 Task: Assign parteek.ku2001@gmail.com as Assignee of Issue Issue0000000426 in Backlog  in Scrum Project Project0000000086 in Jira. Assign parteek.ku2001@gmail.com as Assignee of Issue Issue0000000427 in Backlog  in Scrum Project Project0000000086 in Jira. Assign parteek.ku2001@gmail.com as Assignee of Issue Issue0000000428 in Backlog  in Scrum Project Project0000000086 in Jira. Assign vinnyoffice2@gmail.com as Assignee of Issue Issue0000000429 in Backlog  in Scrum Project Project0000000086 in Jira. Assign vinnyoffice2@gmail.com as Assignee of Issue Issue0000000430 in Backlog  in Scrum Project Project0000000086 in Jira
Action: Mouse moved to (305, 89)
Screenshot: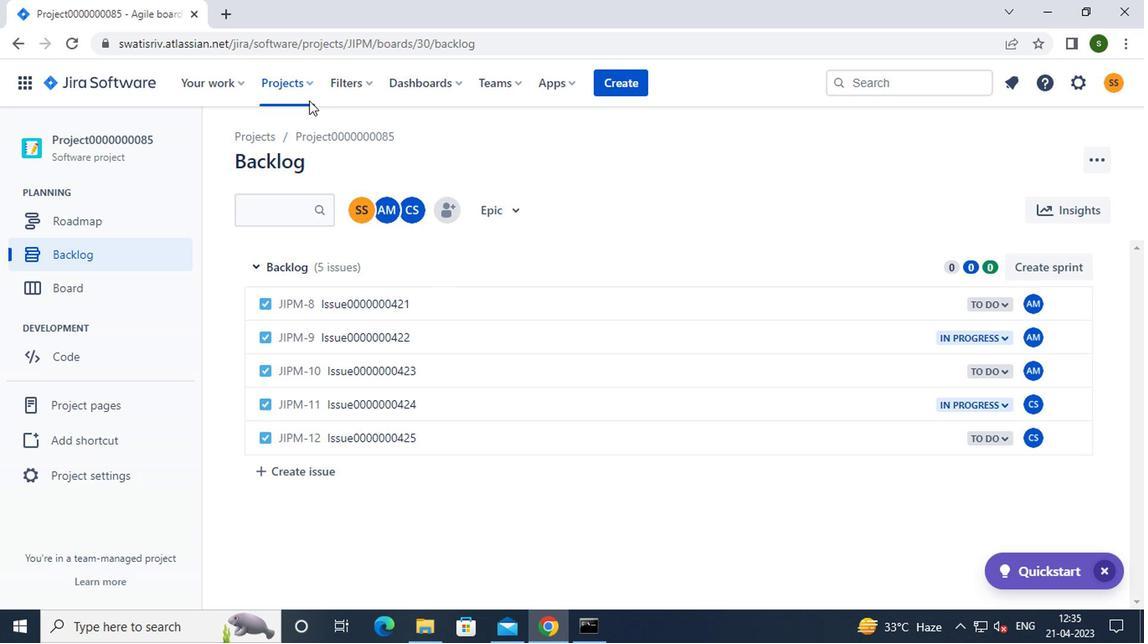 
Action: Mouse pressed left at (305, 89)
Screenshot: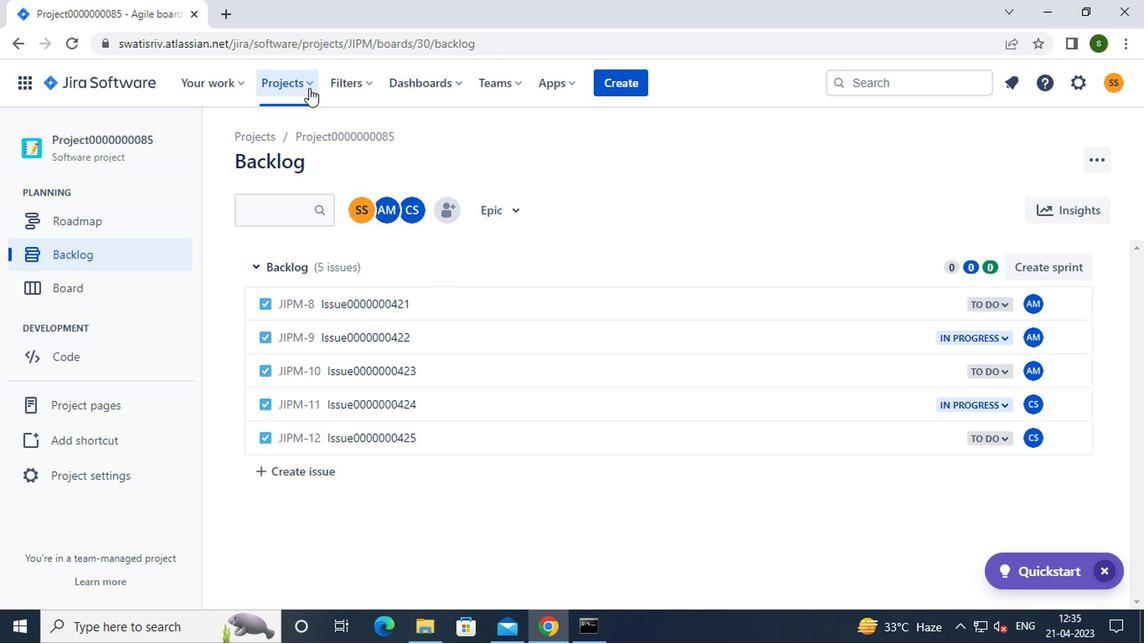 
Action: Mouse moved to (355, 208)
Screenshot: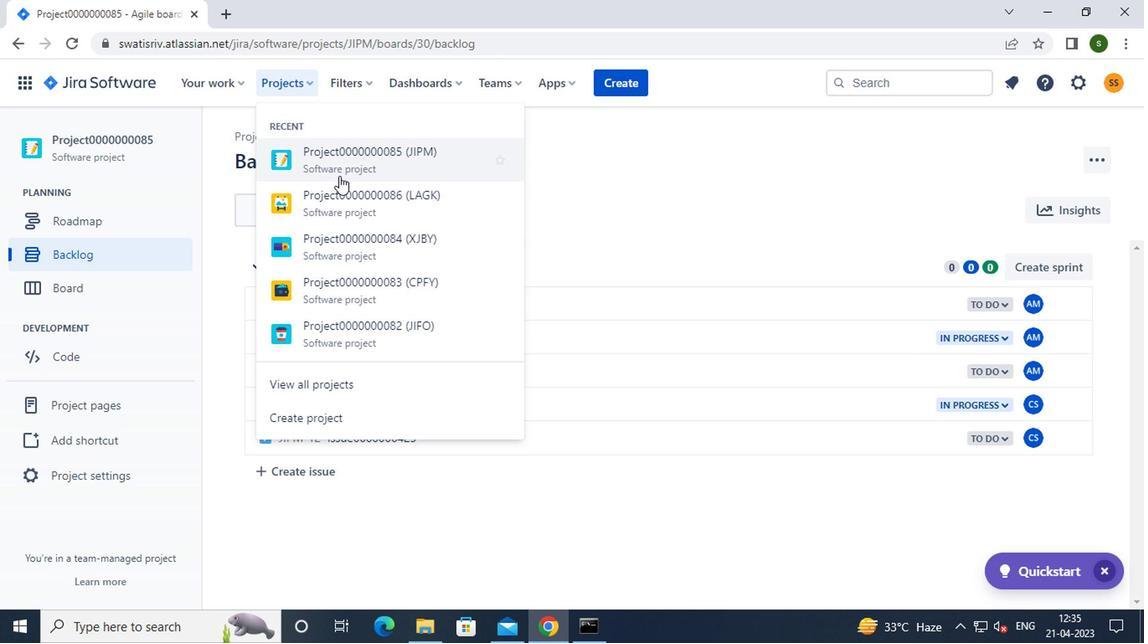 
Action: Mouse pressed left at (355, 208)
Screenshot: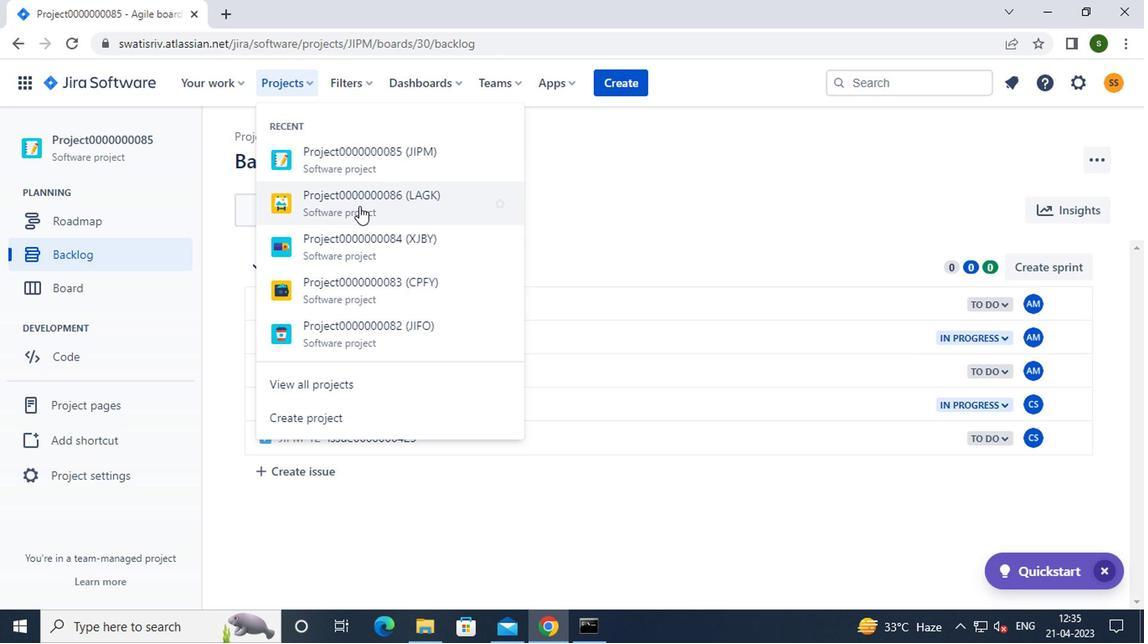 
Action: Mouse moved to (112, 258)
Screenshot: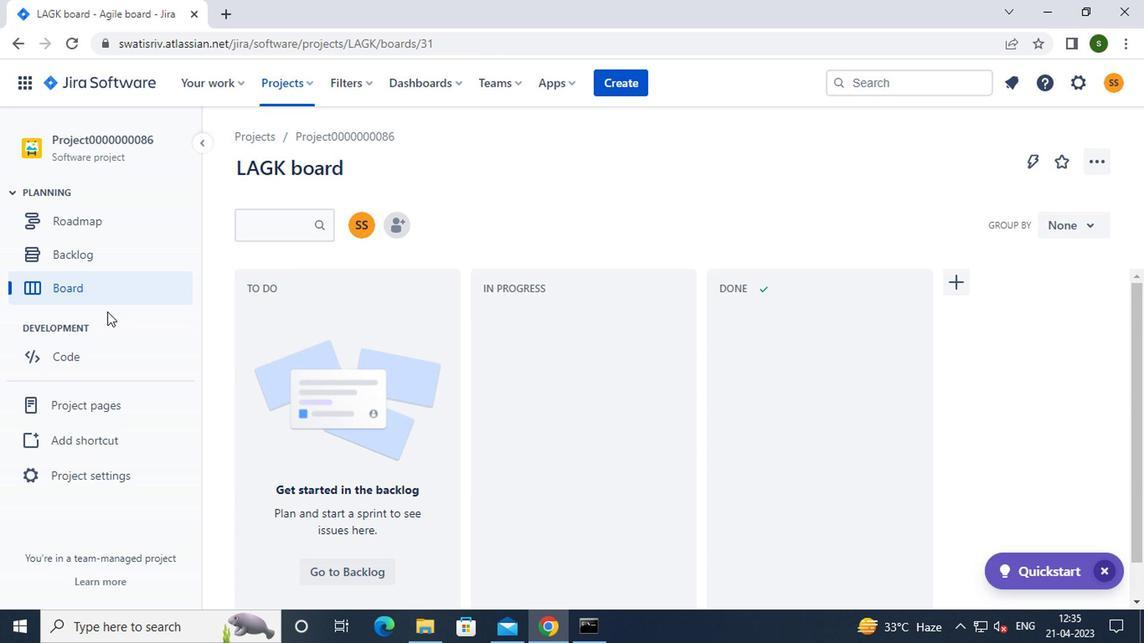 
Action: Mouse pressed left at (112, 258)
Screenshot: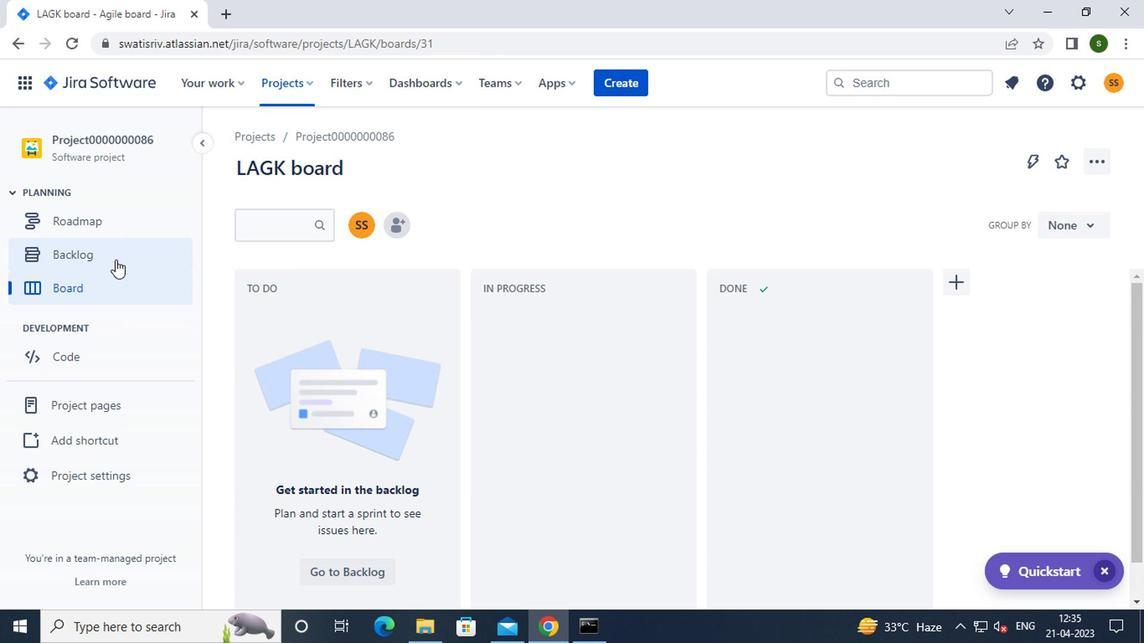
Action: Mouse moved to (1023, 297)
Screenshot: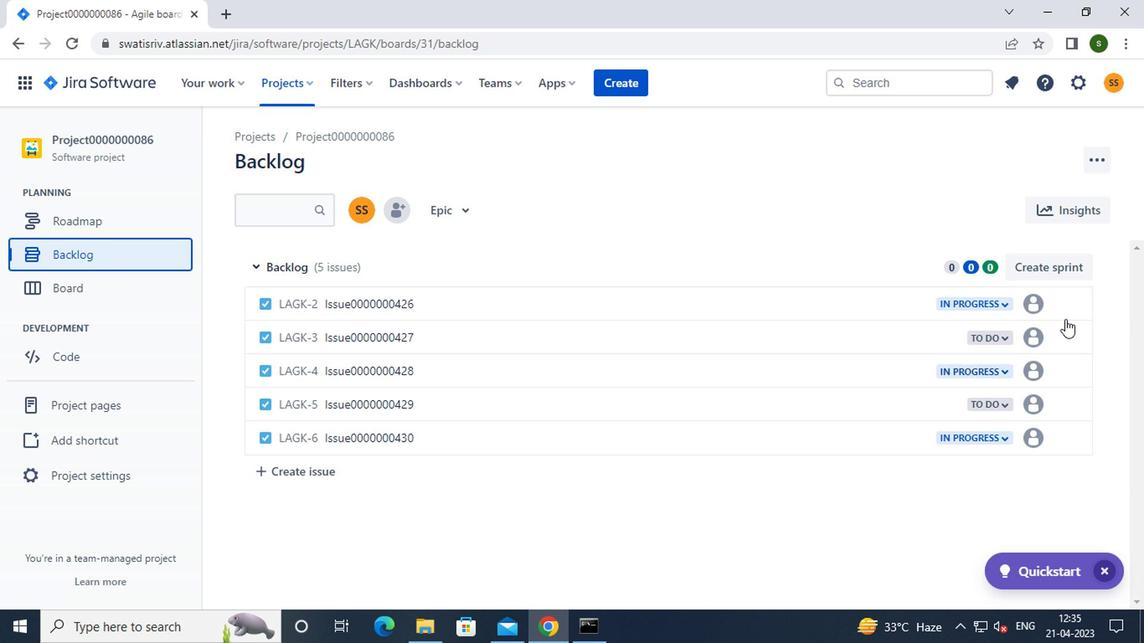 
Action: Mouse pressed left at (1023, 297)
Screenshot: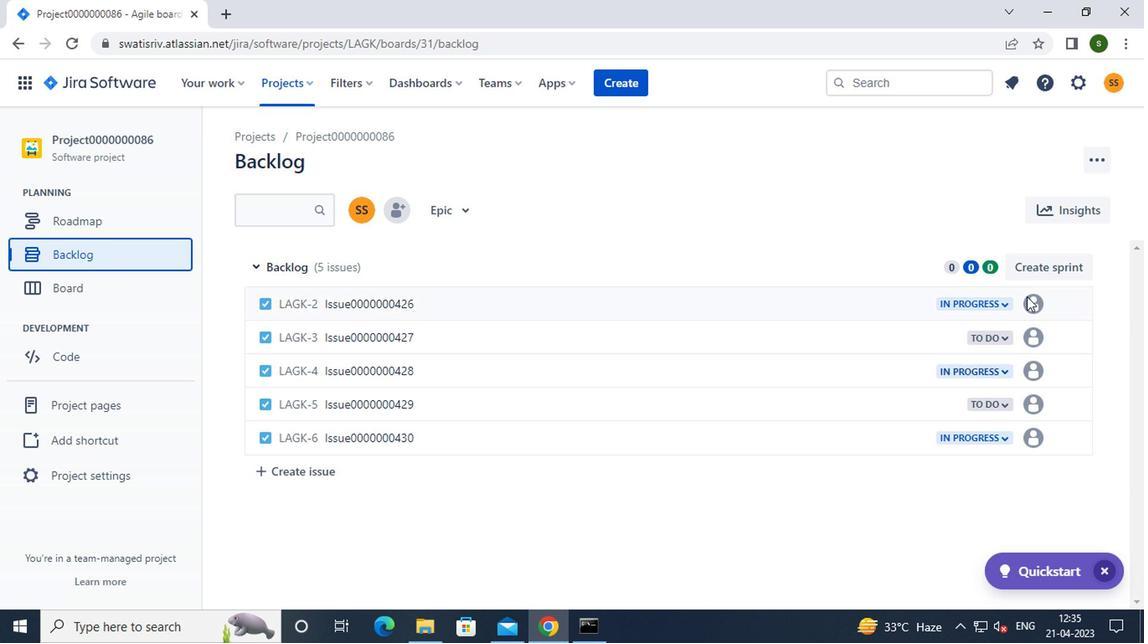 
Action: Mouse moved to (892, 554)
Screenshot: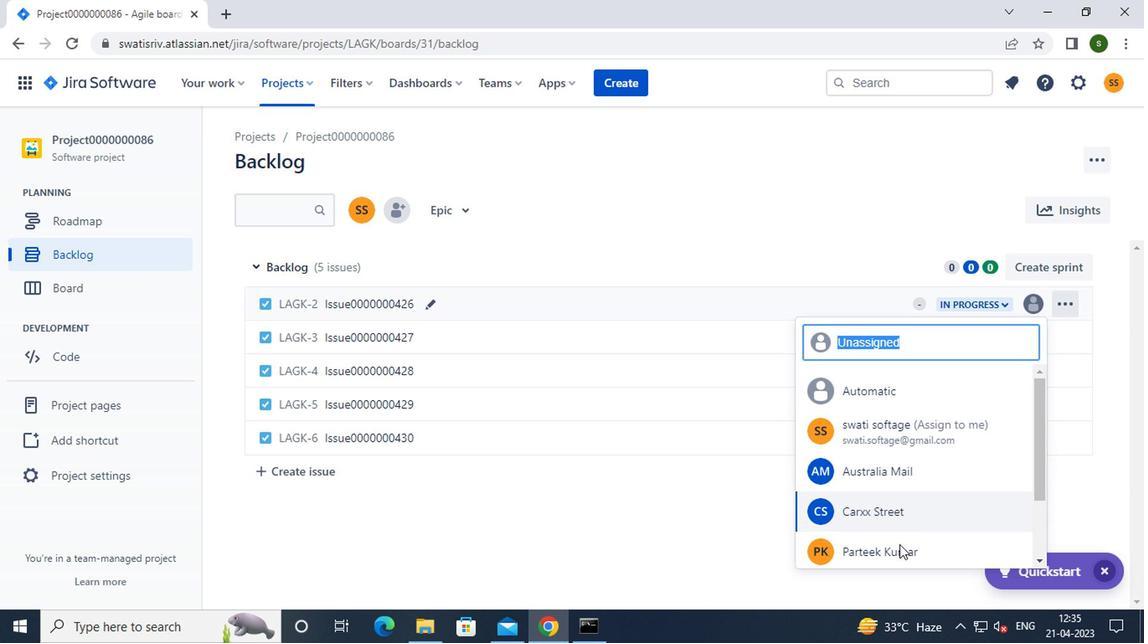 
Action: Mouse pressed left at (892, 554)
Screenshot: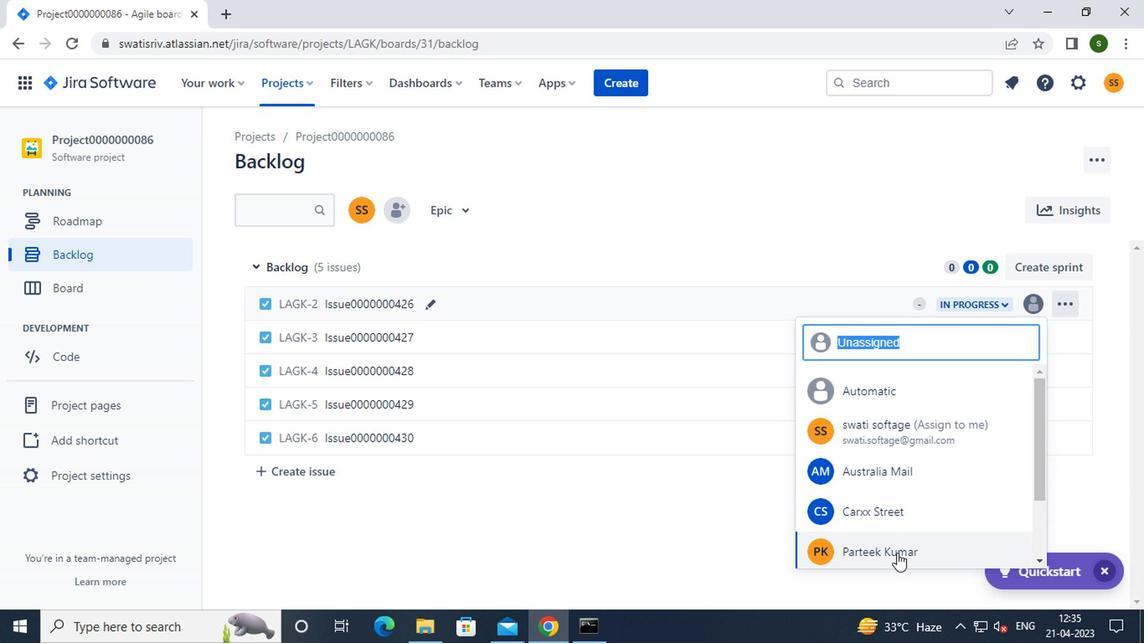 
Action: Mouse moved to (1028, 342)
Screenshot: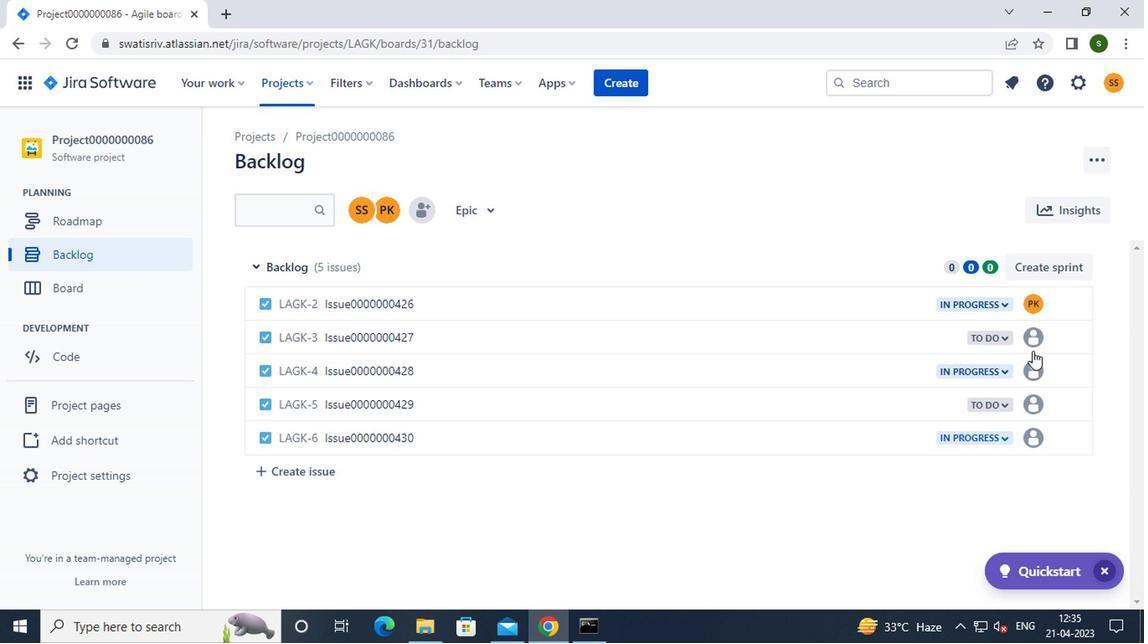 
Action: Mouse pressed left at (1028, 342)
Screenshot: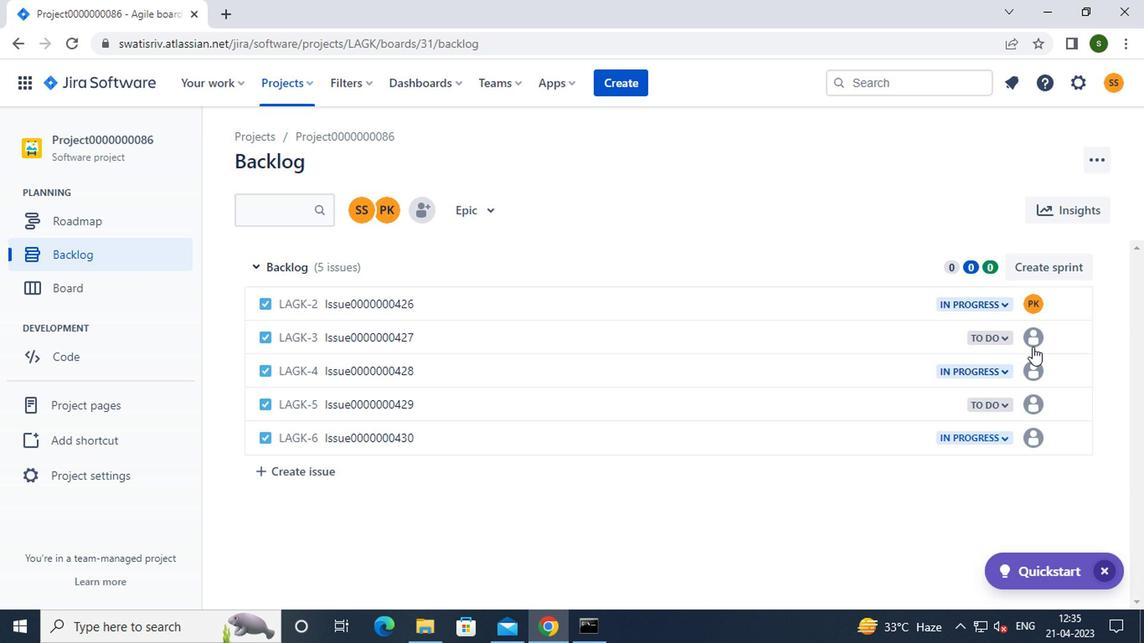 
Action: Mouse moved to (876, 578)
Screenshot: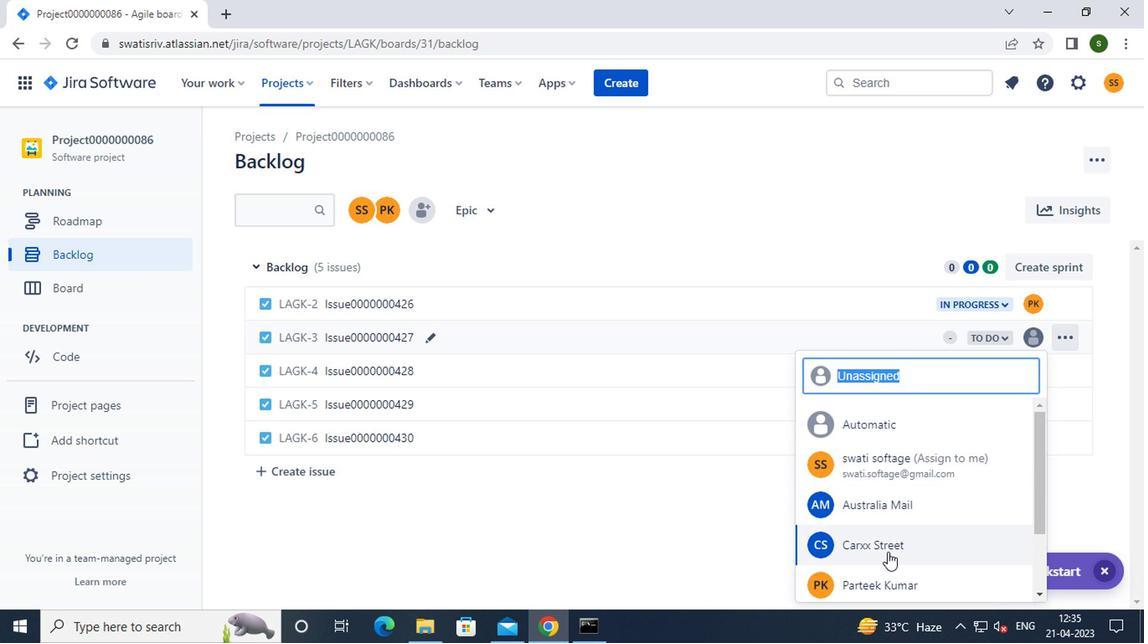 
Action: Mouse pressed left at (876, 578)
Screenshot: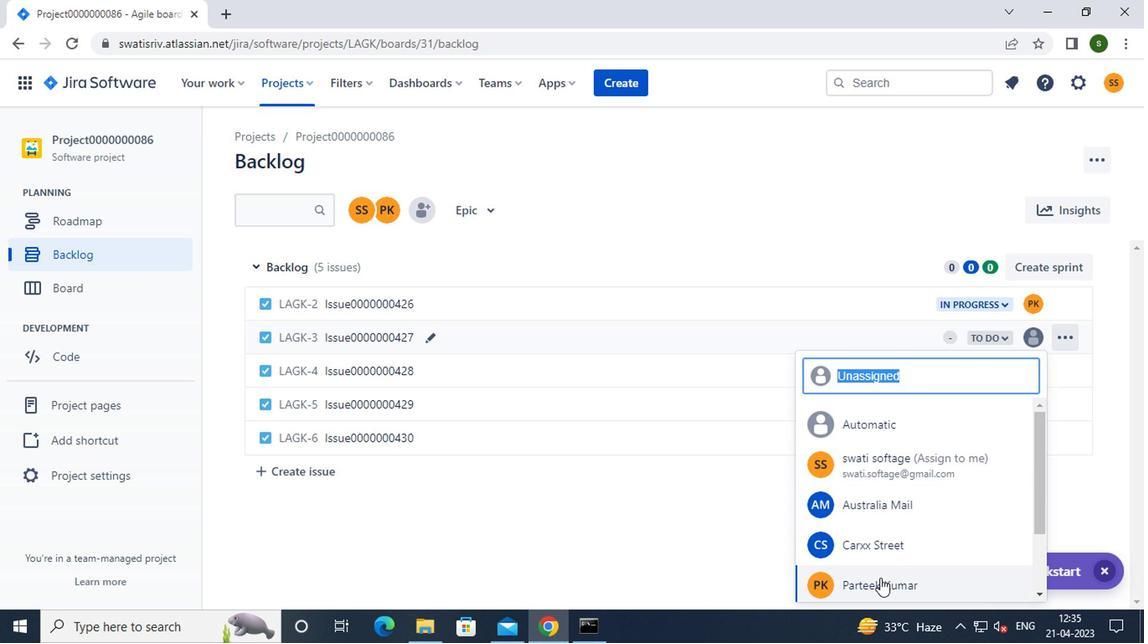 
Action: Mouse moved to (1032, 377)
Screenshot: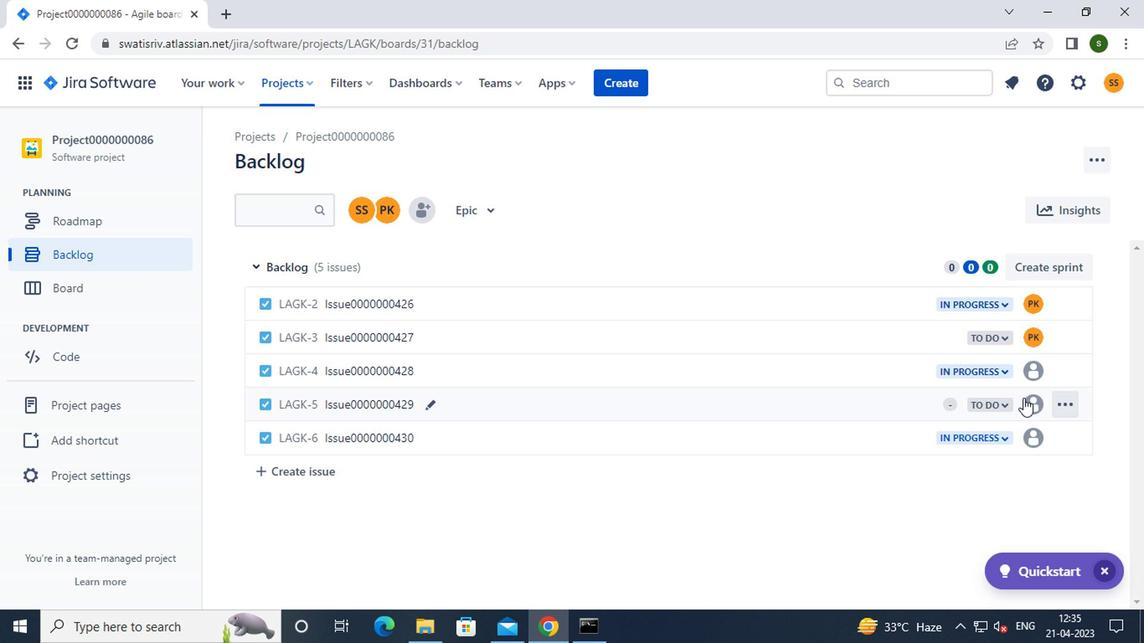 
Action: Mouse pressed left at (1032, 377)
Screenshot: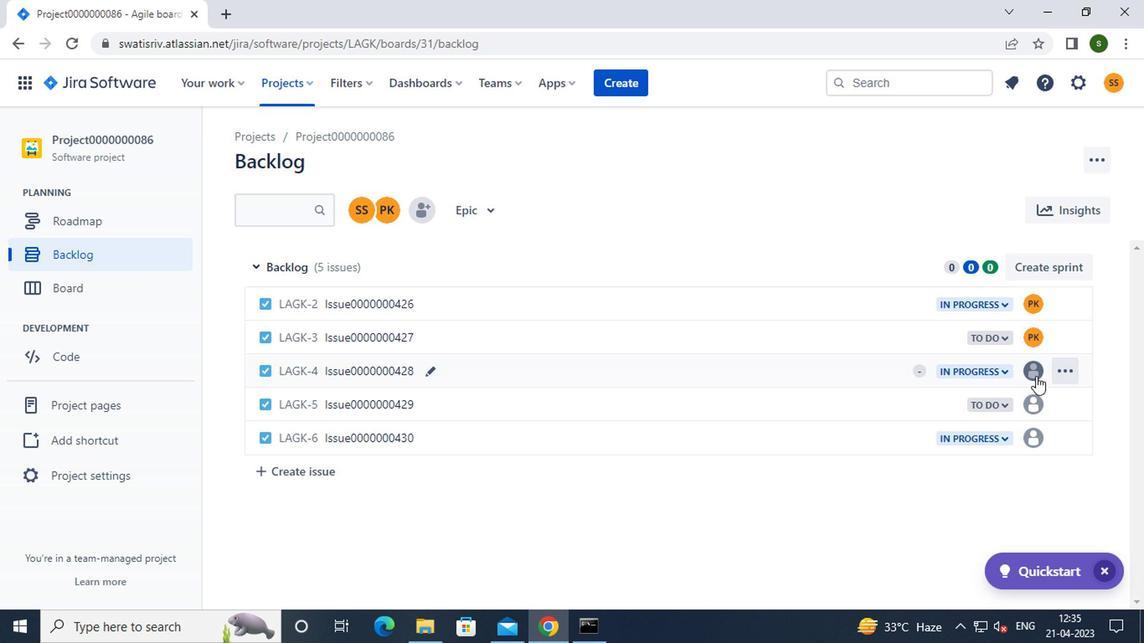 
Action: Mouse moved to (931, 461)
Screenshot: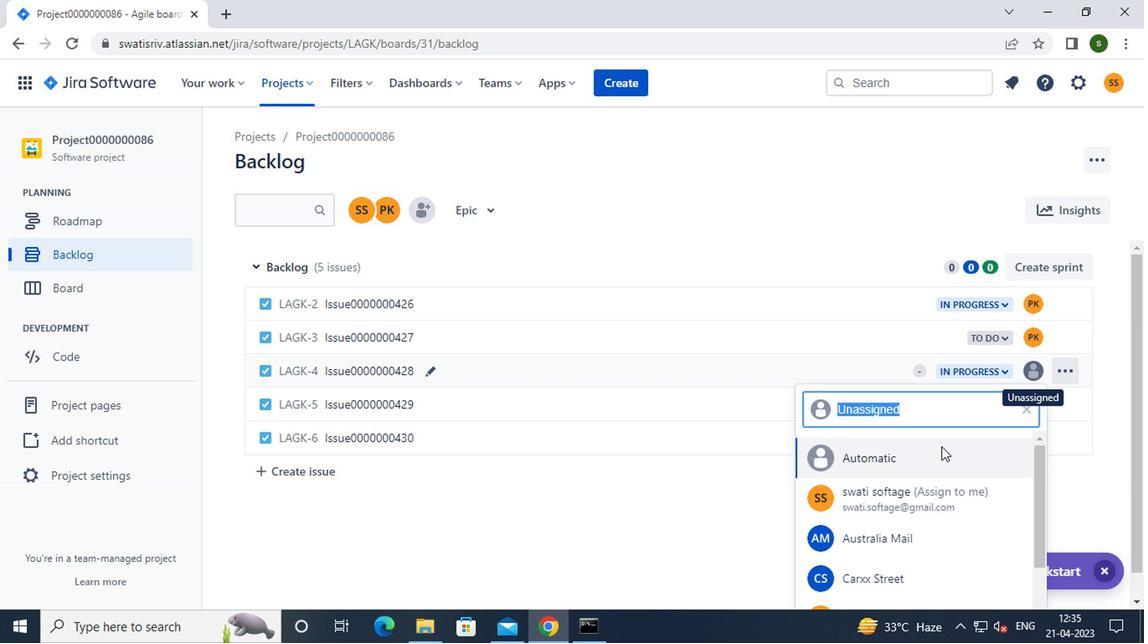 
Action: Mouse scrolled (931, 460) with delta (0, 0)
Screenshot: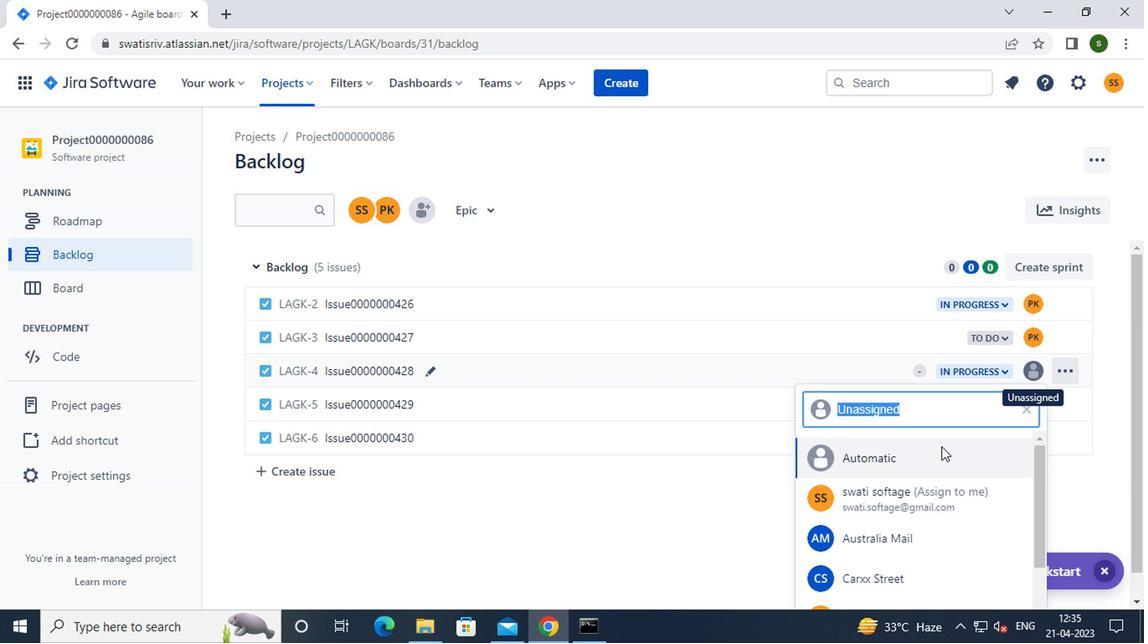 
Action: Mouse moved to (931, 466)
Screenshot: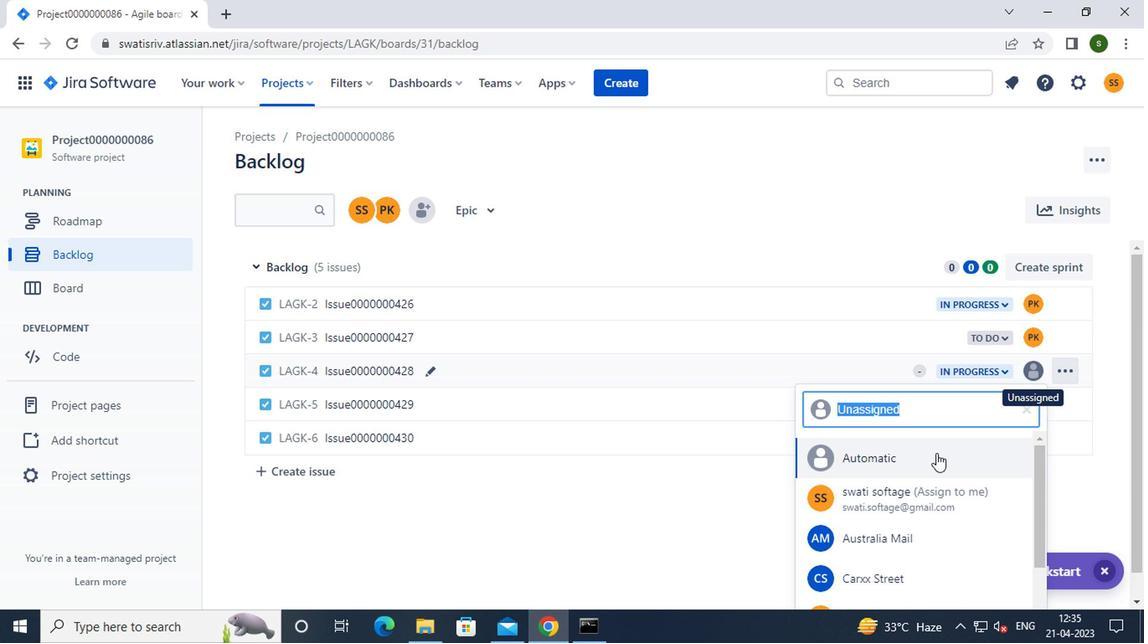 
Action: Mouse scrolled (931, 464) with delta (0, -1)
Screenshot: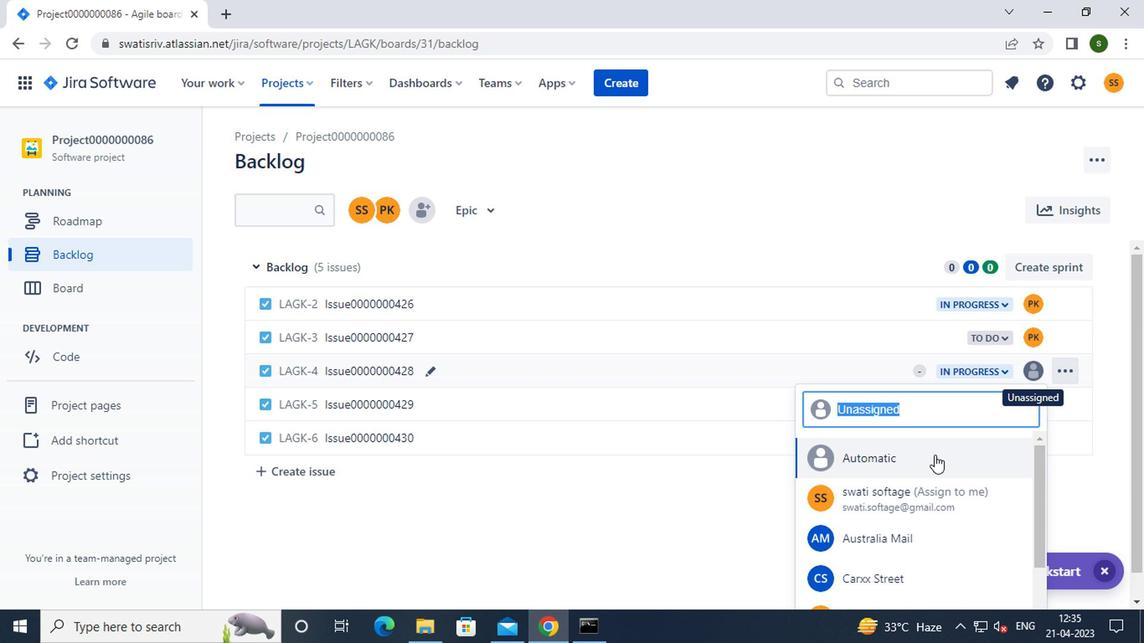 
Action: Mouse moved to (875, 525)
Screenshot: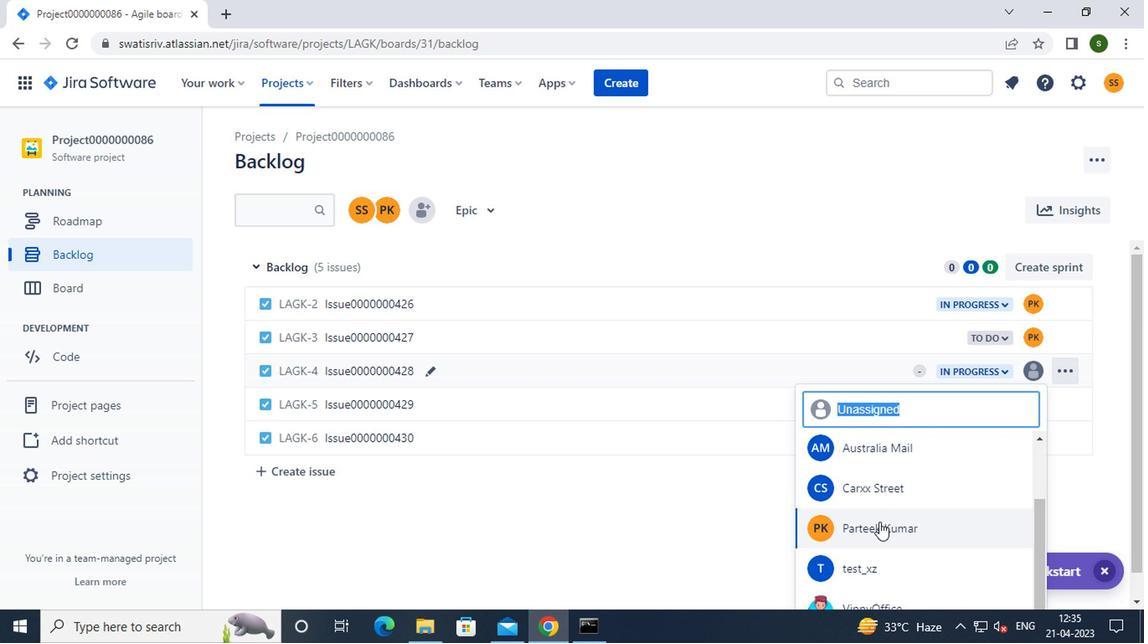 
Action: Mouse pressed left at (875, 525)
Screenshot: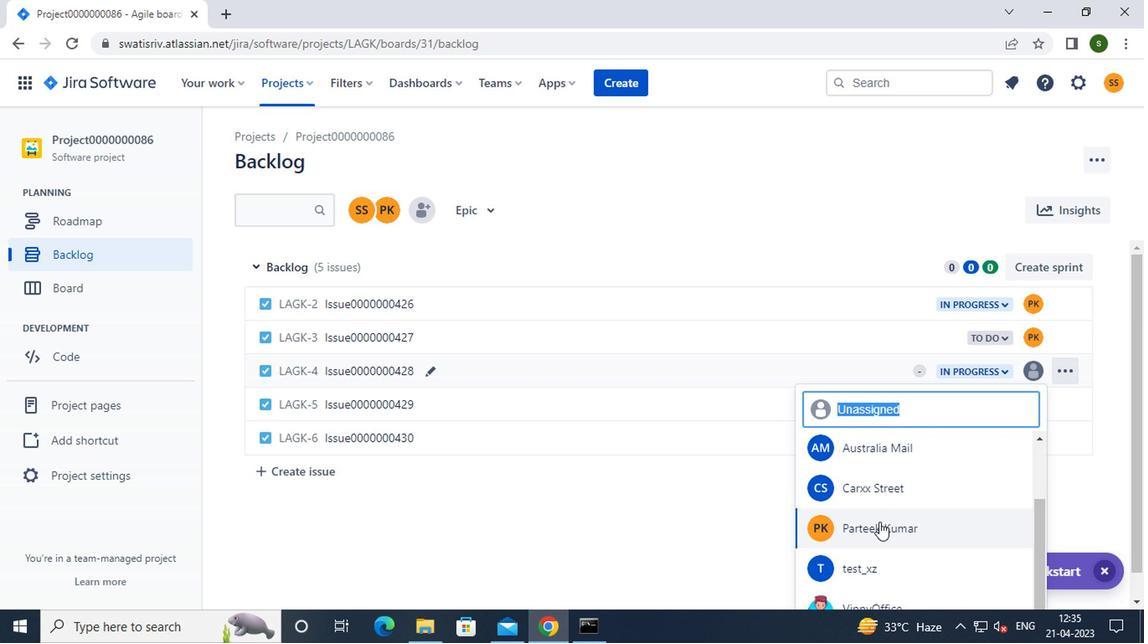 
Action: Mouse moved to (1030, 407)
Screenshot: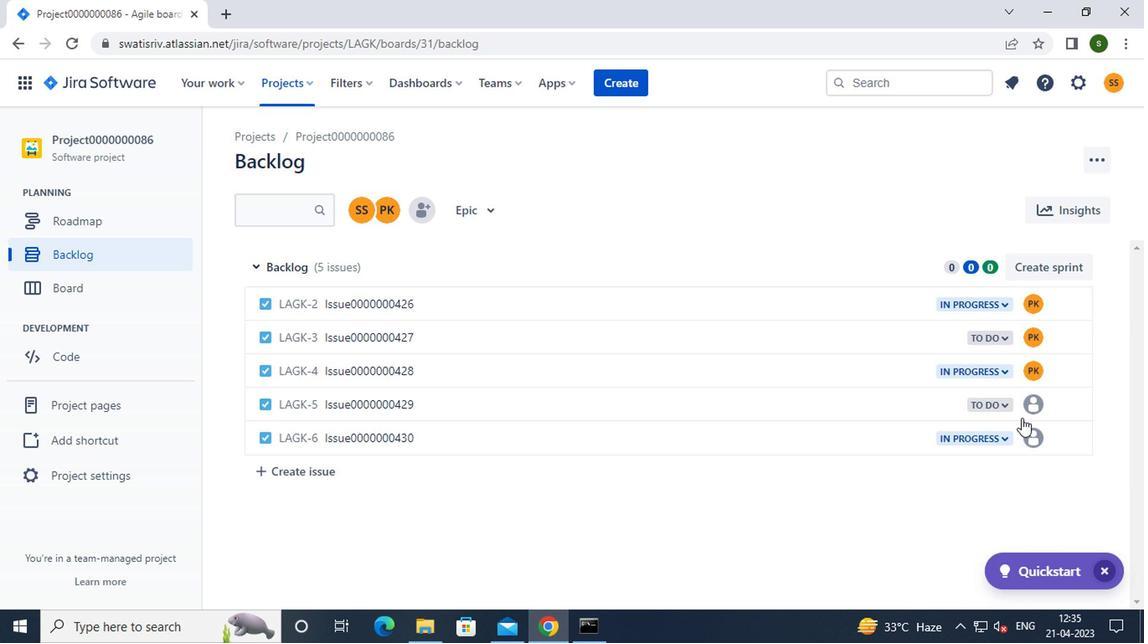 
Action: Mouse pressed left at (1030, 407)
Screenshot: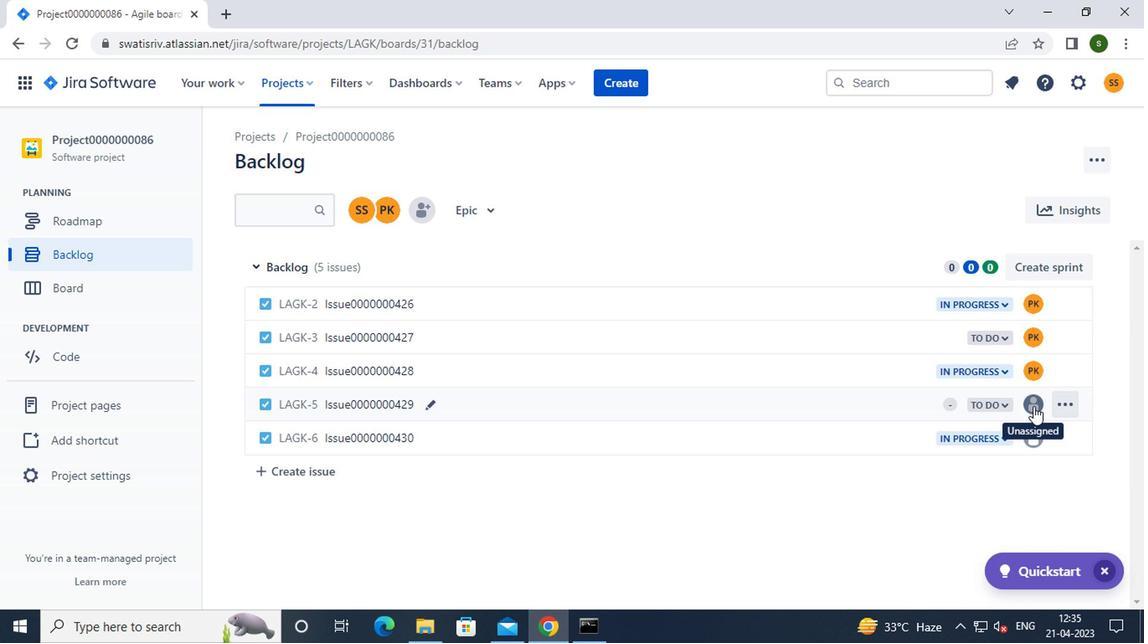 
Action: Mouse moved to (999, 412)
Screenshot: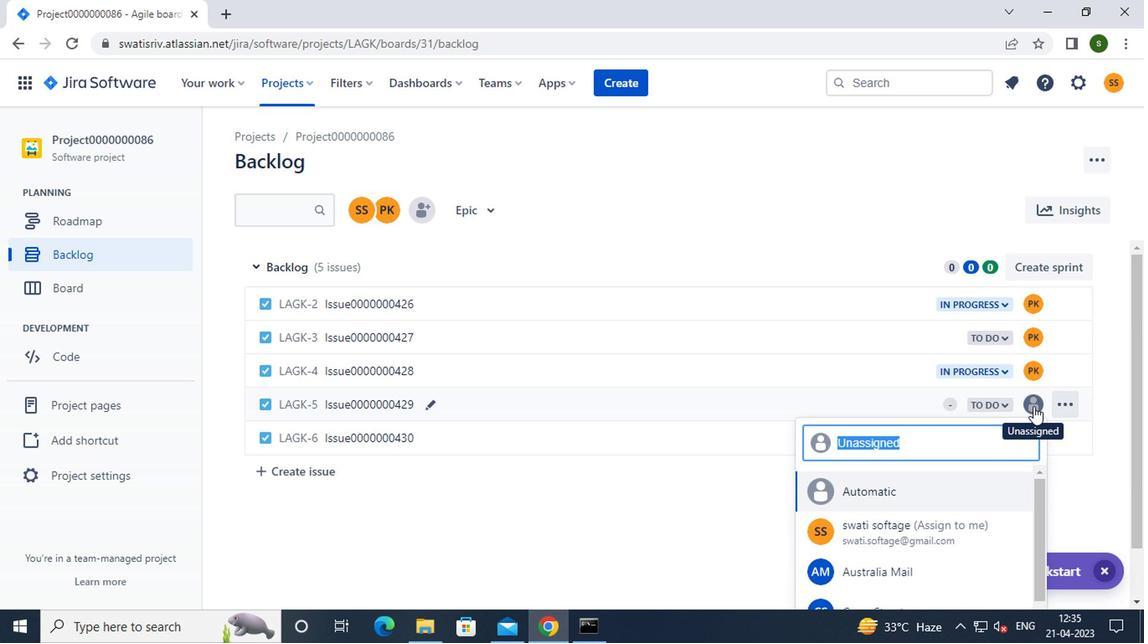 
Action: Mouse scrolled (999, 411) with delta (0, -1)
Screenshot: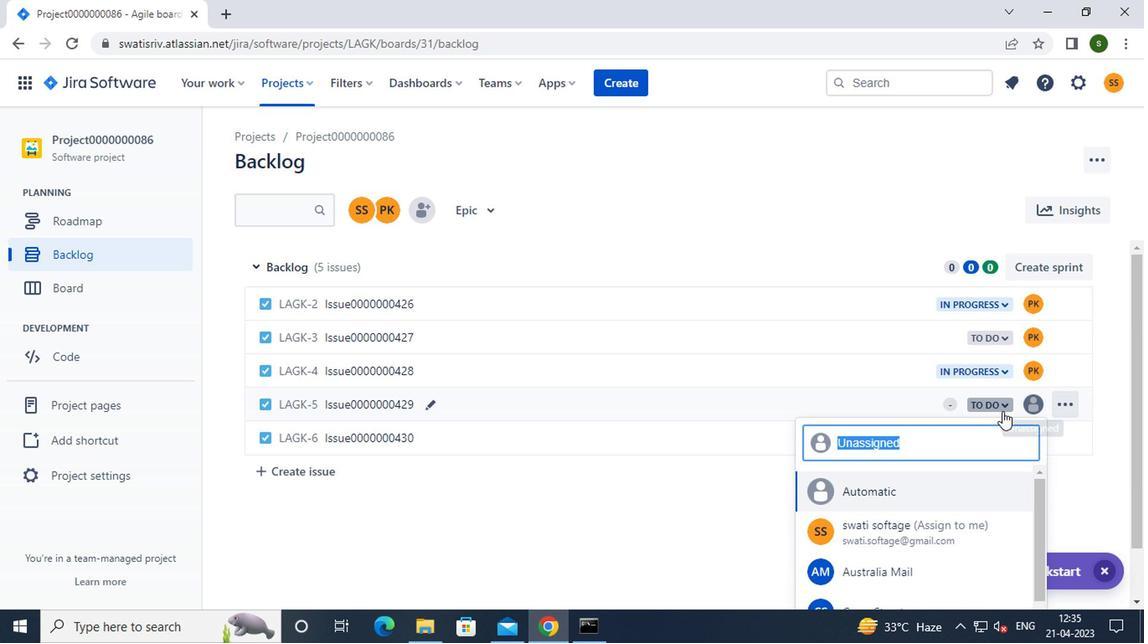 
Action: Mouse moved to (995, 414)
Screenshot: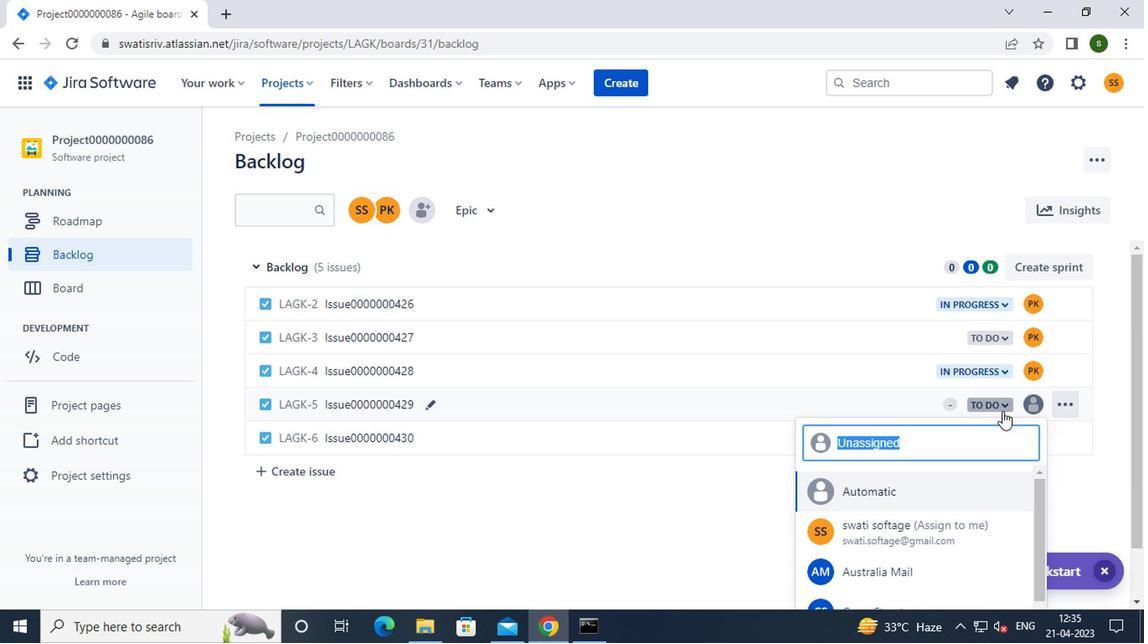 
Action: Mouse scrolled (995, 413) with delta (0, -1)
Screenshot: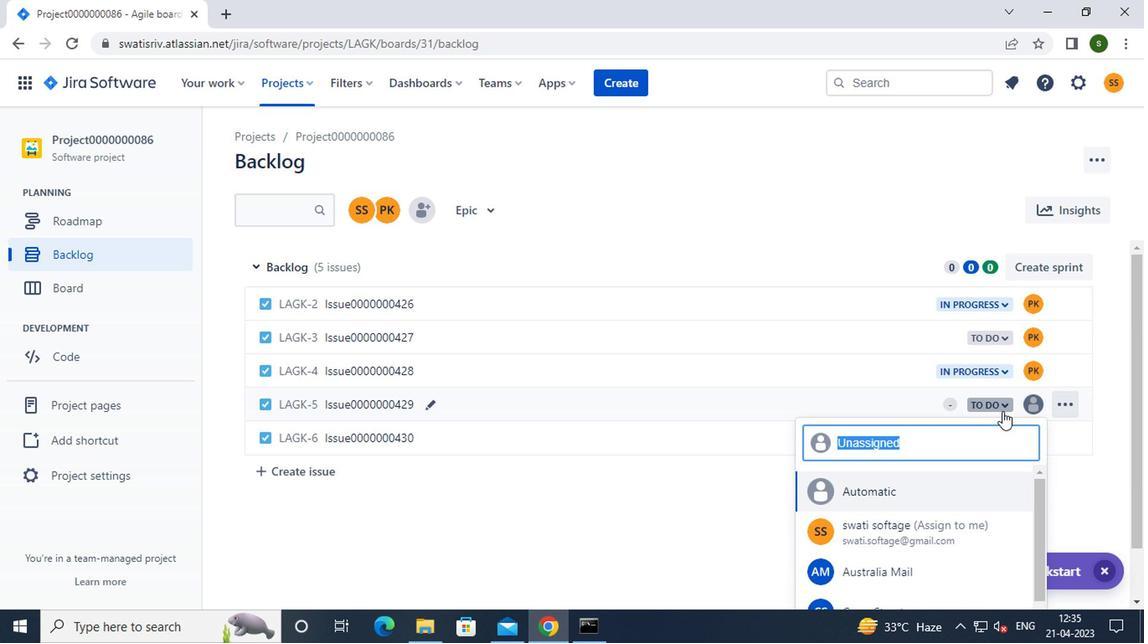 
Action: Mouse scrolled (995, 415) with delta (0, 0)
Screenshot: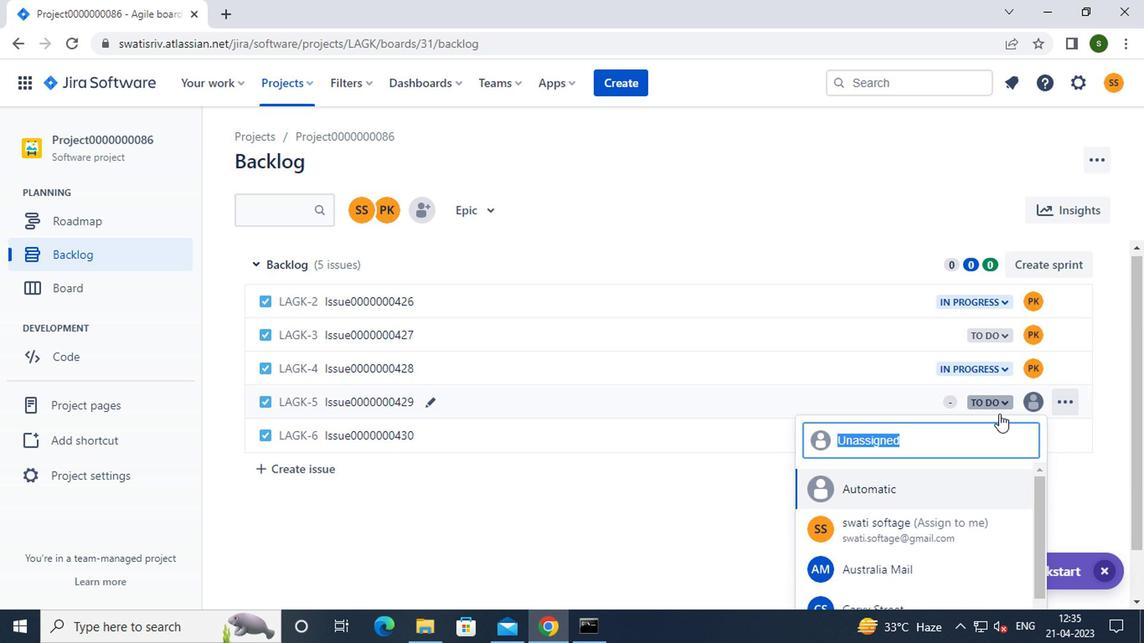 
Action: Mouse moved to (994, 416)
Screenshot: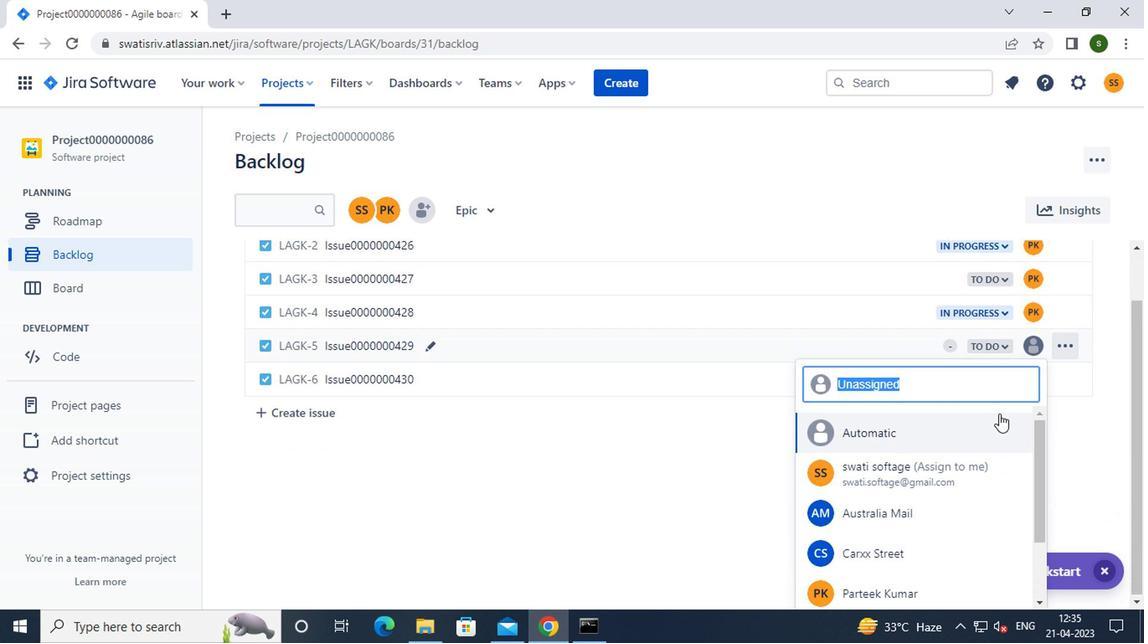 
Action: Mouse scrolled (994, 415) with delta (0, -1)
Screenshot: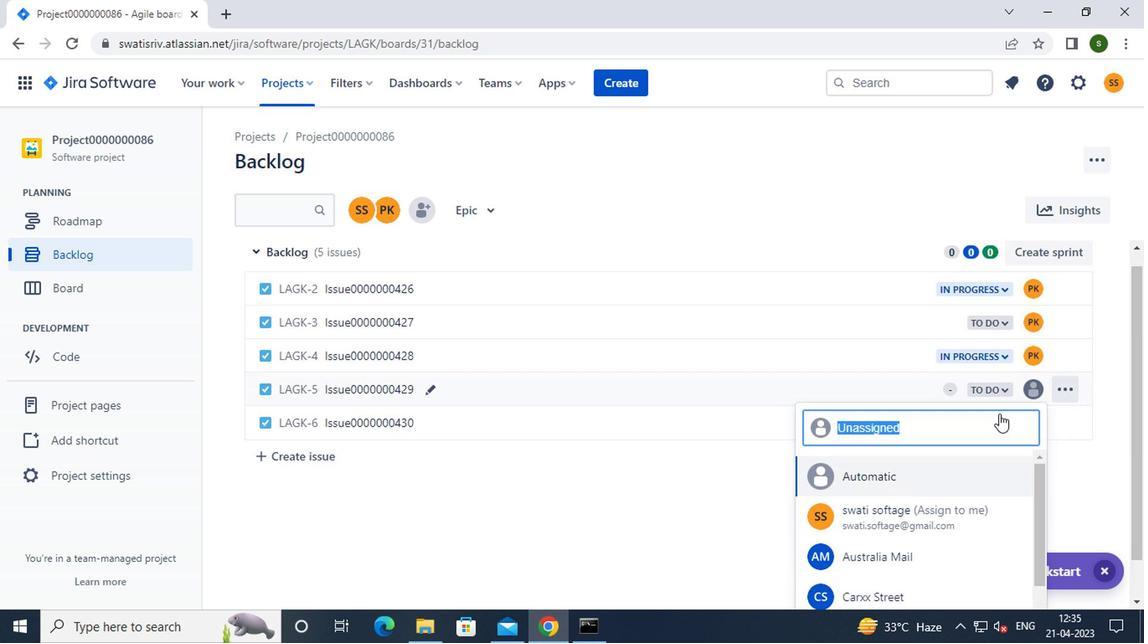 
Action: Mouse scrolled (994, 415) with delta (0, -1)
Screenshot: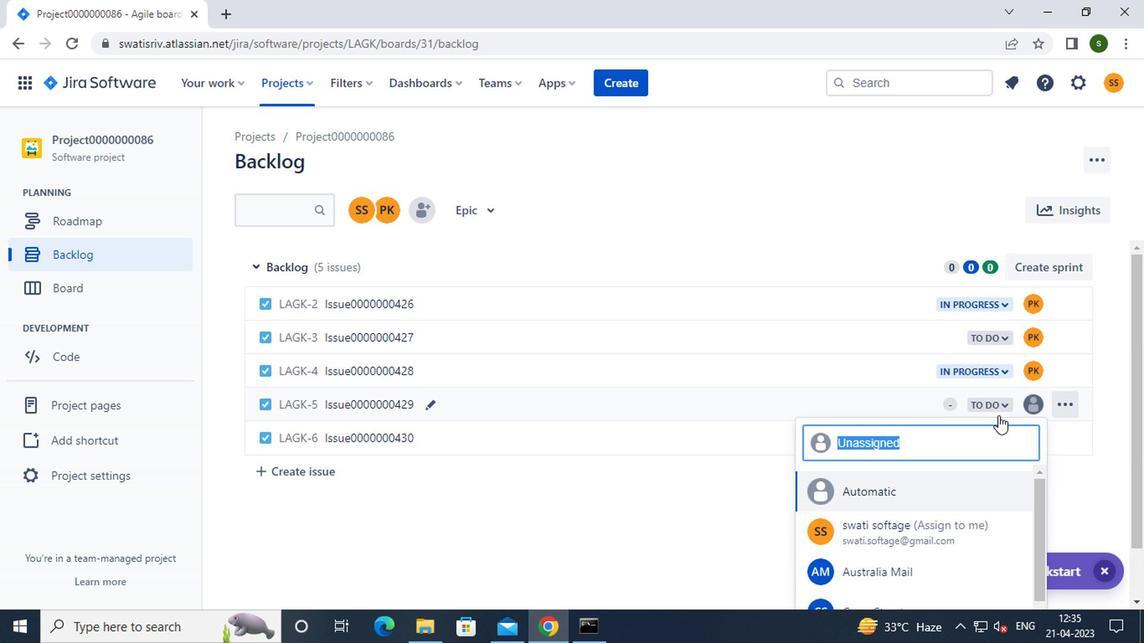 
Action: Mouse scrolled (994, 415) with delta (0, -1)
Screenshot: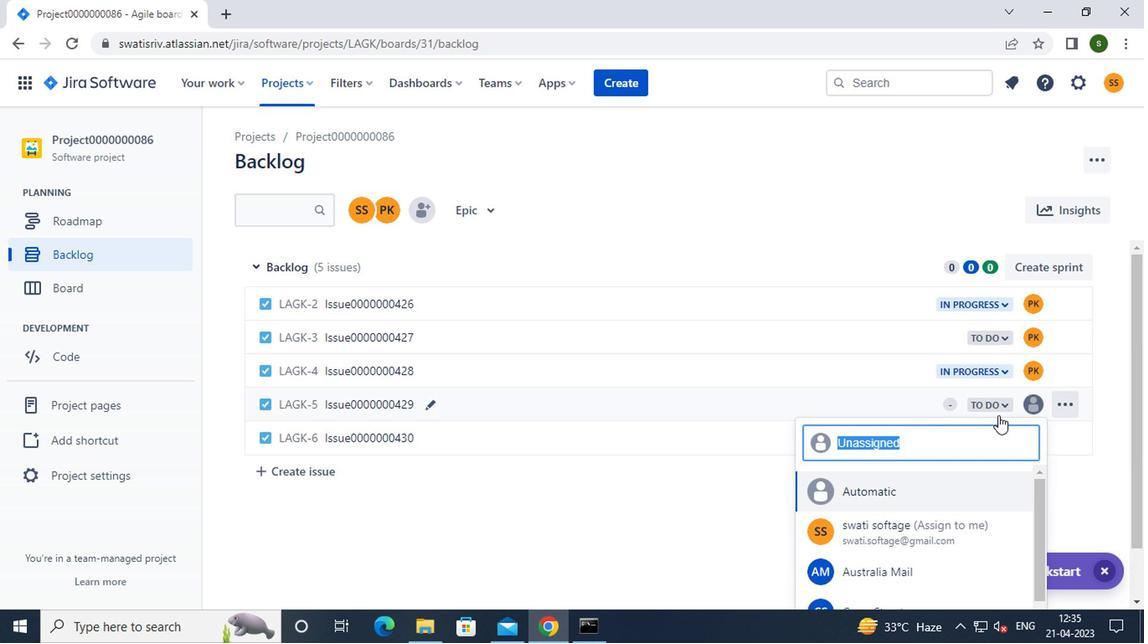 
Action: Mouse moved to (1034, 426)
Screenshot: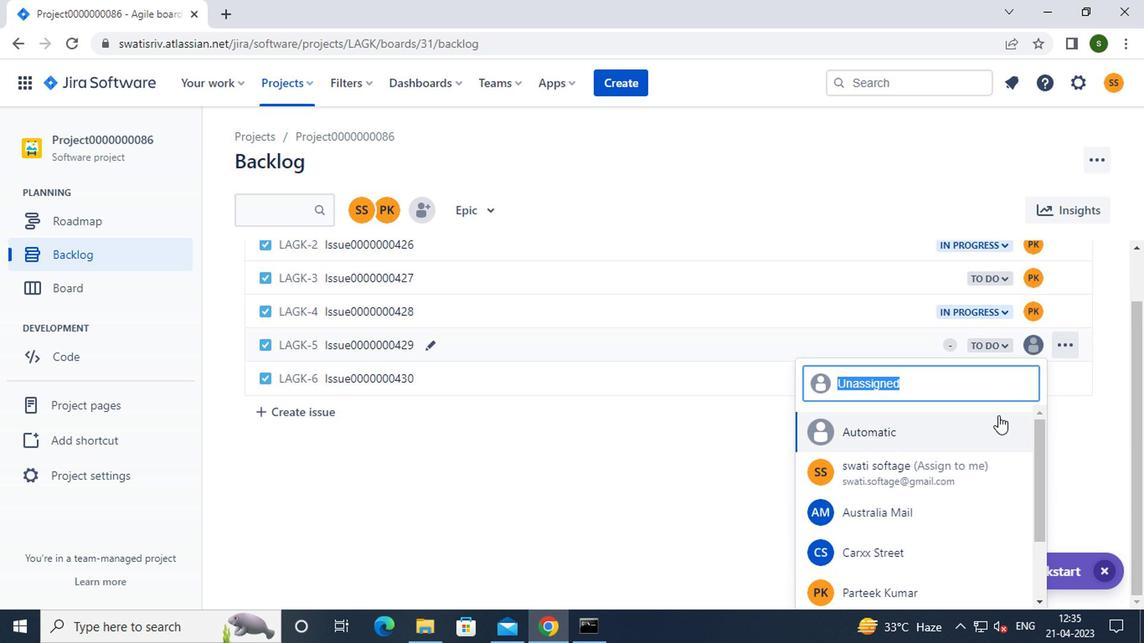
Action: Mouse pressed left at (1034, 426)
Screenshot: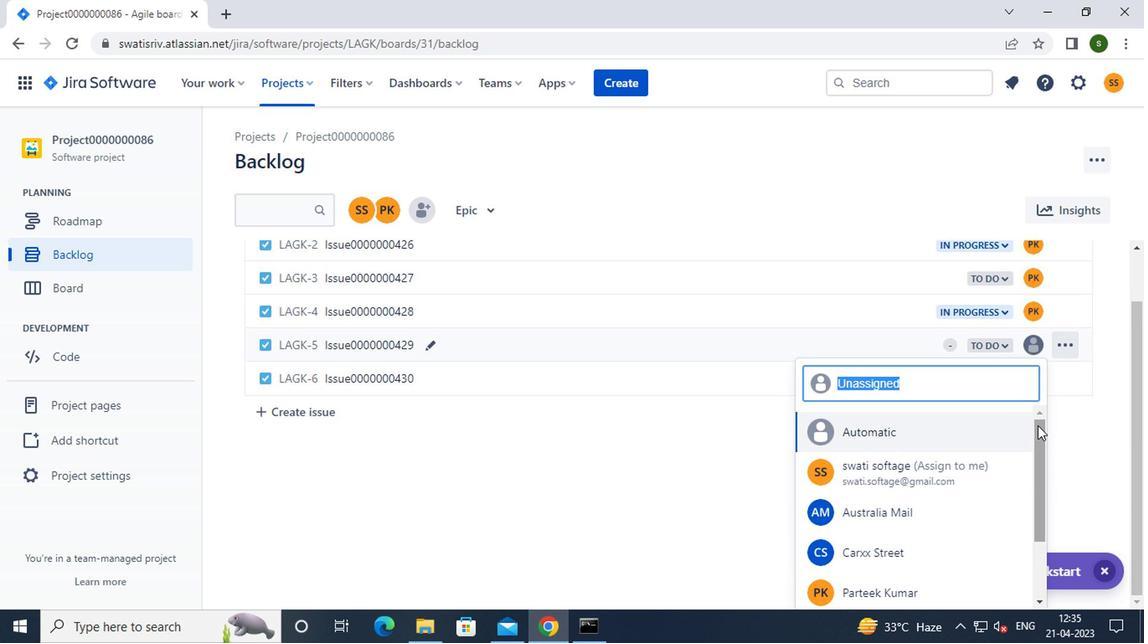 
Action: Mouse moved to (910, 586)
Screenshot: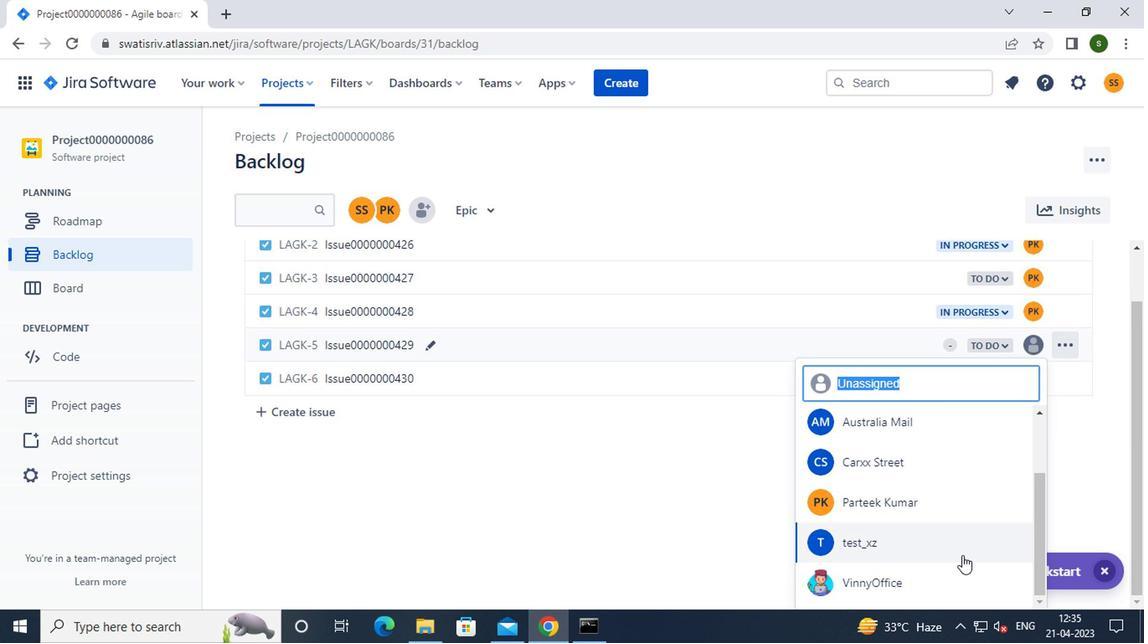
Action: Mouse pressed left at (910, 586)
Screenshot: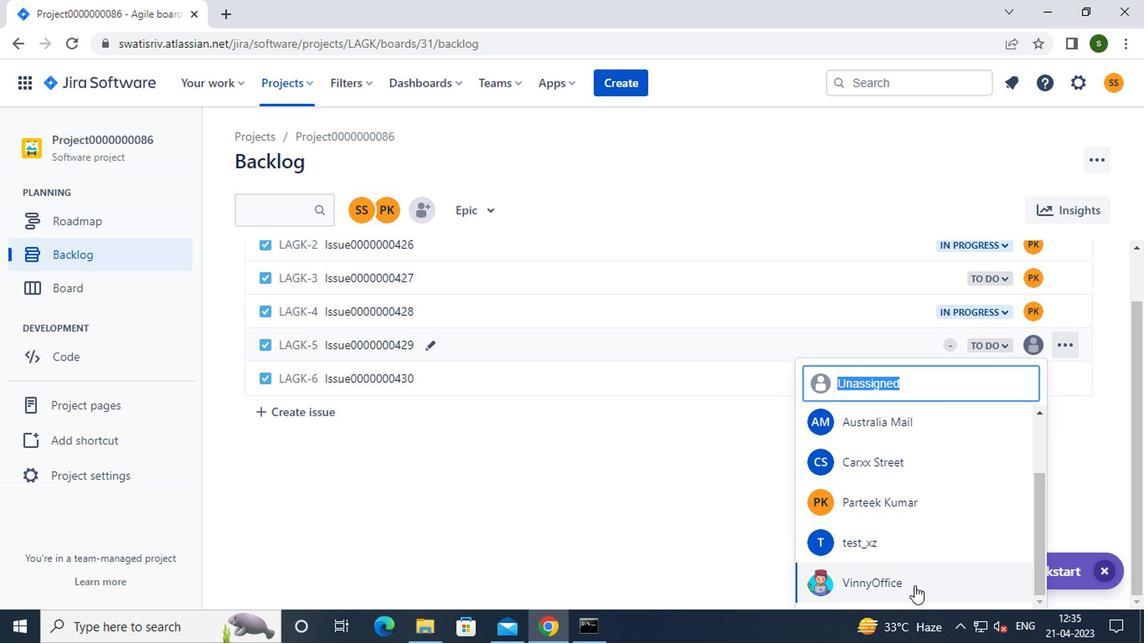 
Action: Mouse moved to (1036, 438)
Screenshot: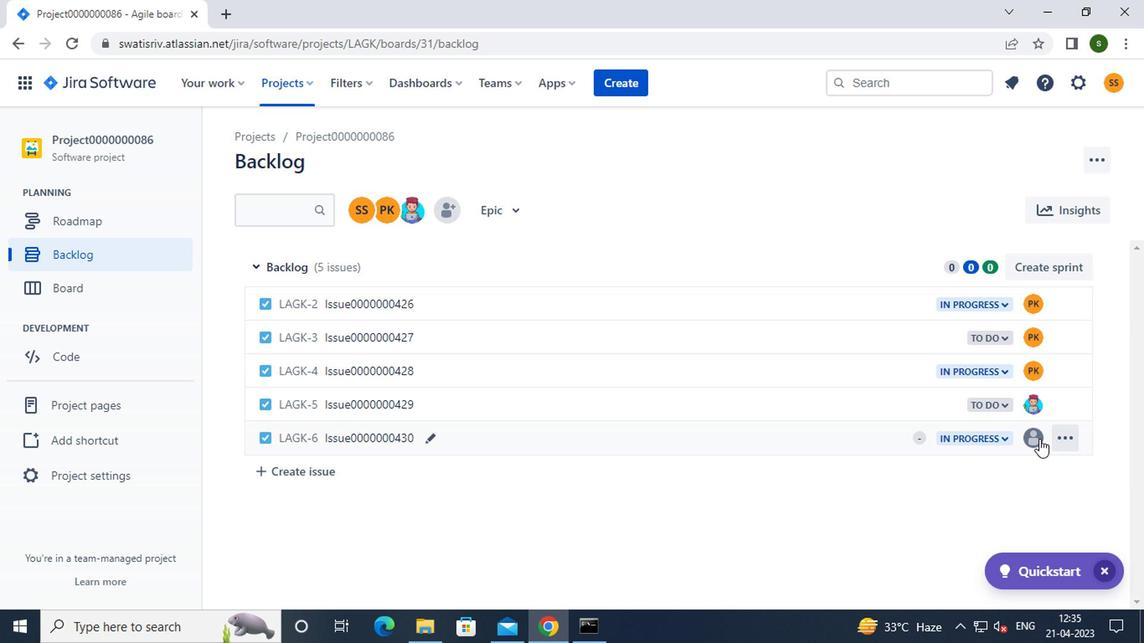 
Action: Mouse pressed left at (1036, 438)
Screenshot: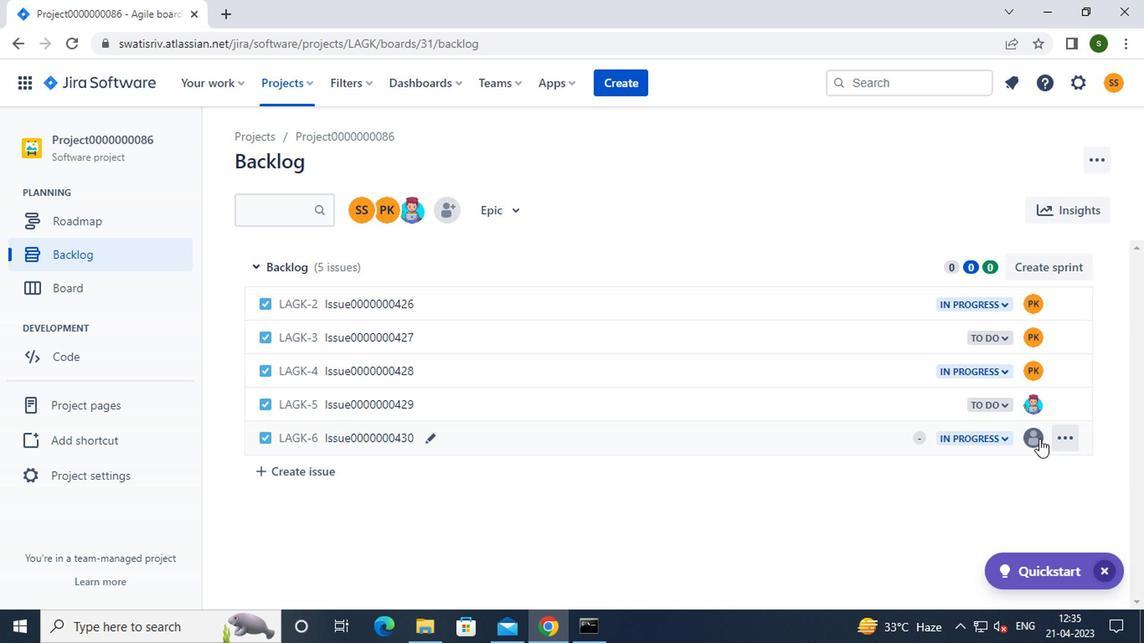 
Action: Mouse moved to (938, 510)
Screenshot: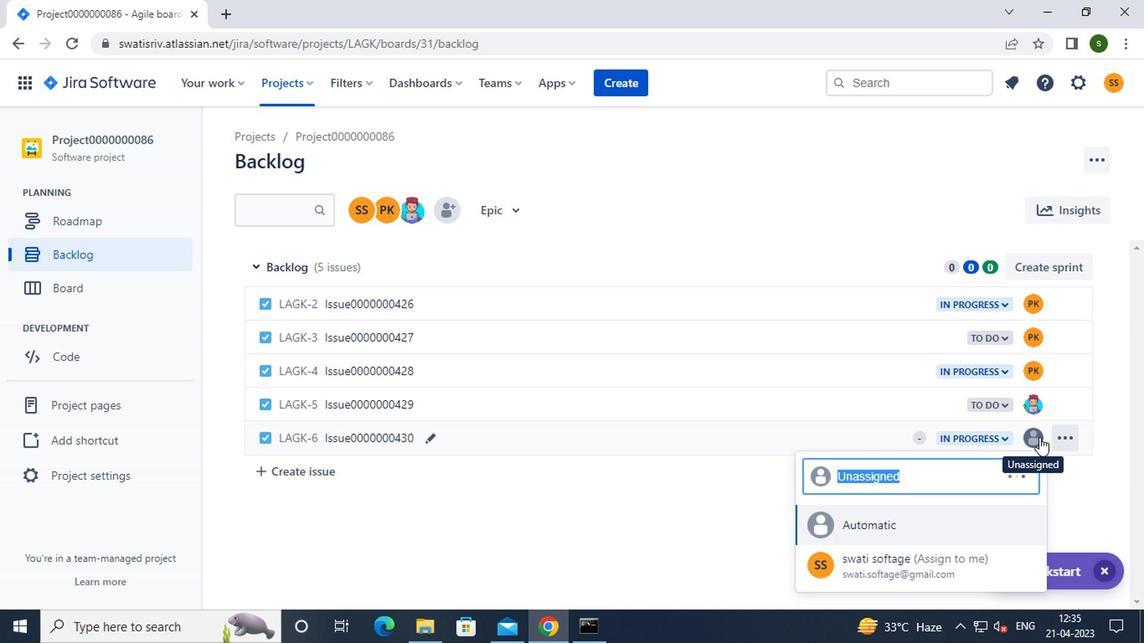 
Action: Mouse scrolled (938, 509) with delta (0, 0)
Screenshot: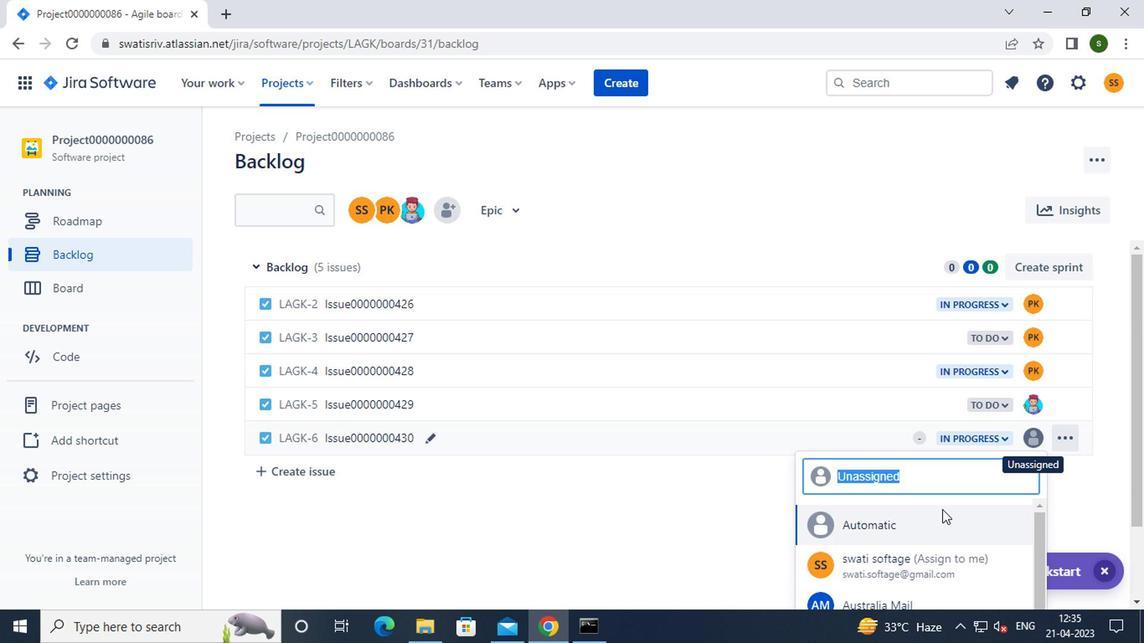 
Action: Mouse scrolled (938, 509) with delta (0, 0)
Screenshot: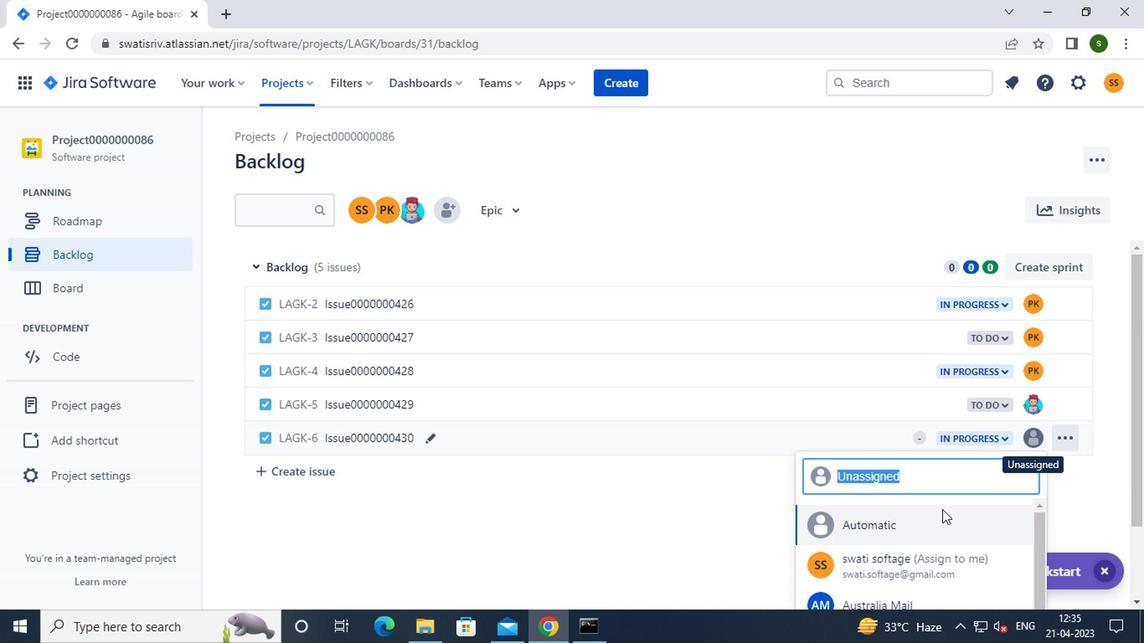 
Action: Mouse scrolled (938, 509) with delta (0, 0)
Screenshot: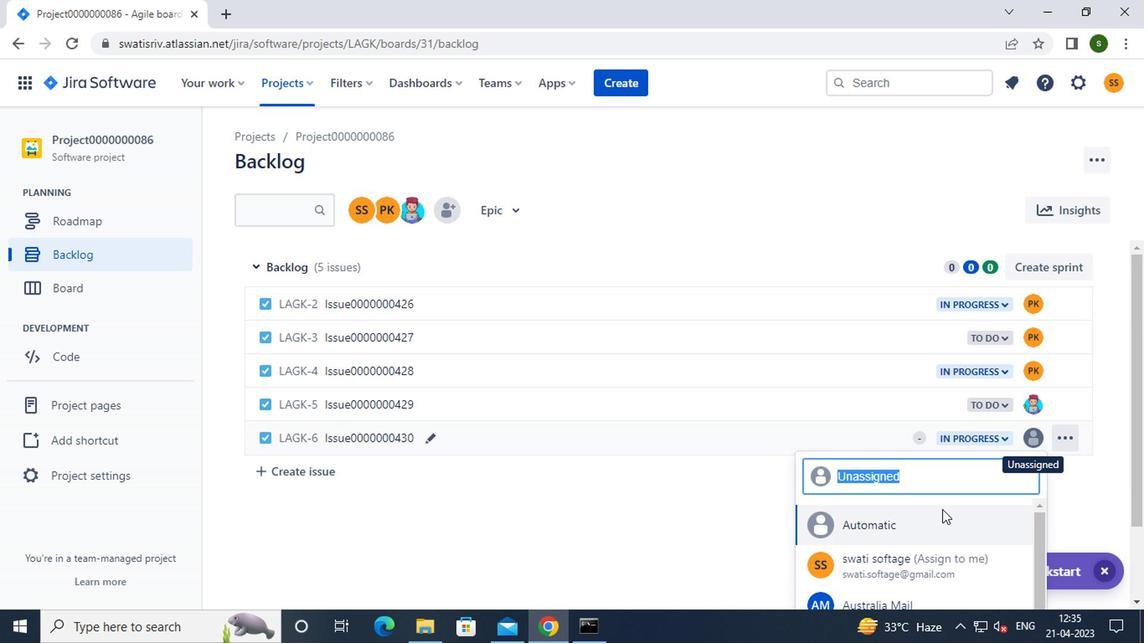 
Action: Mouse scrolled (938, 509) with delta (0, 0)
Screenshot: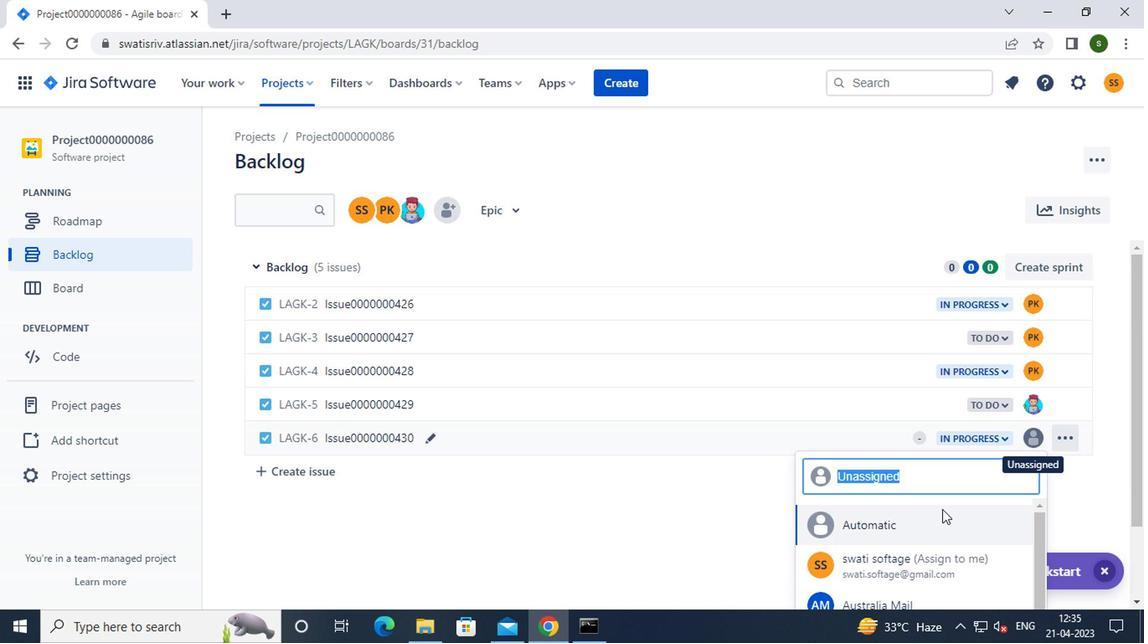 
Action: Mouse moved to (1136, 388)
Screenshot: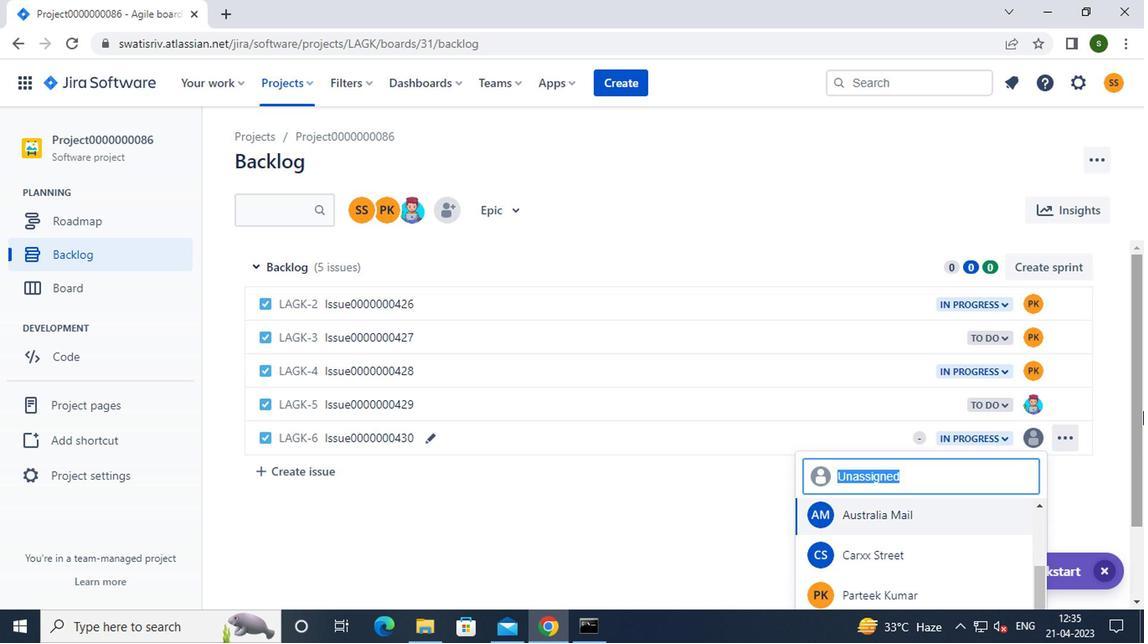 
Action: Mouse pressed left at (1136, 388)
Screenshot: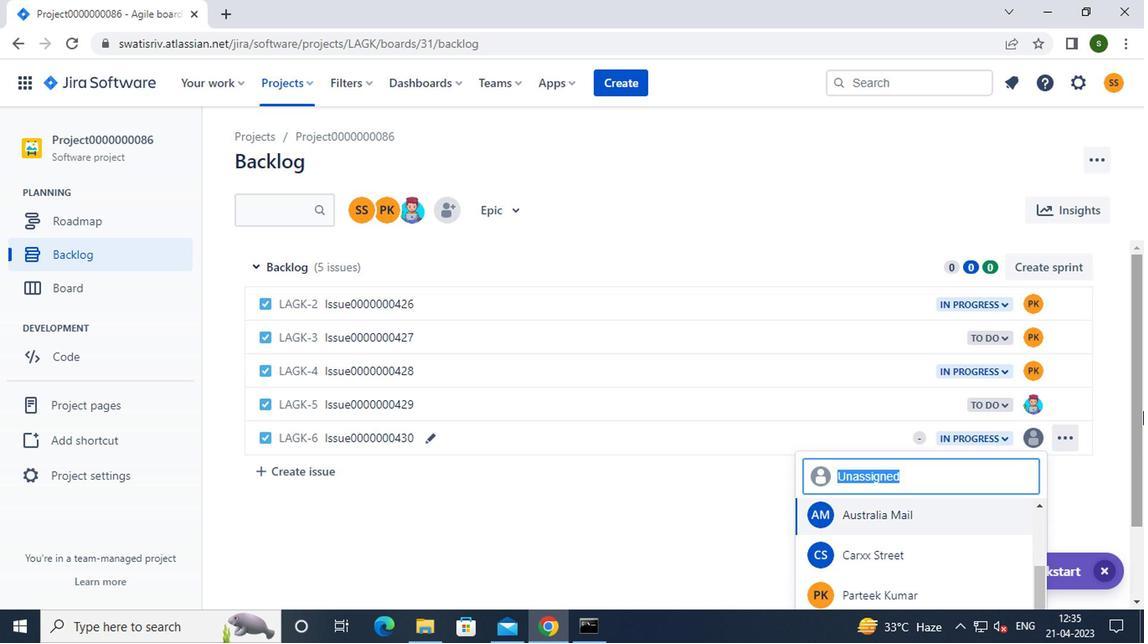 
Action: Mouse moved to (878, 513)
Screenshot: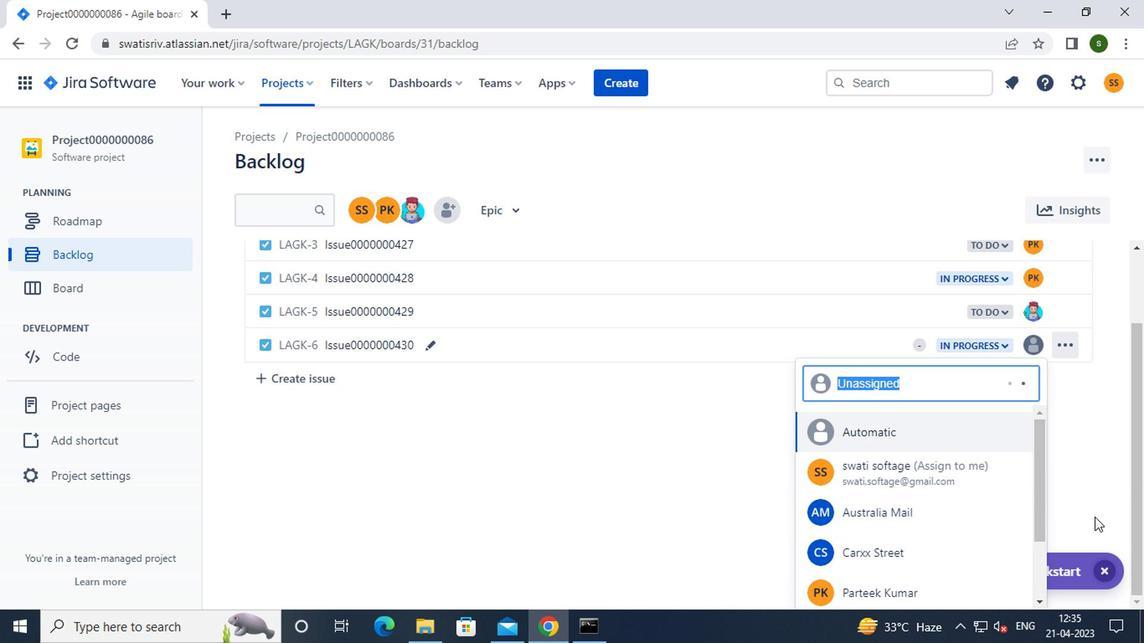 
Action: Mouse scrolled (878, 512) with delta (0, -1)
Screenshot: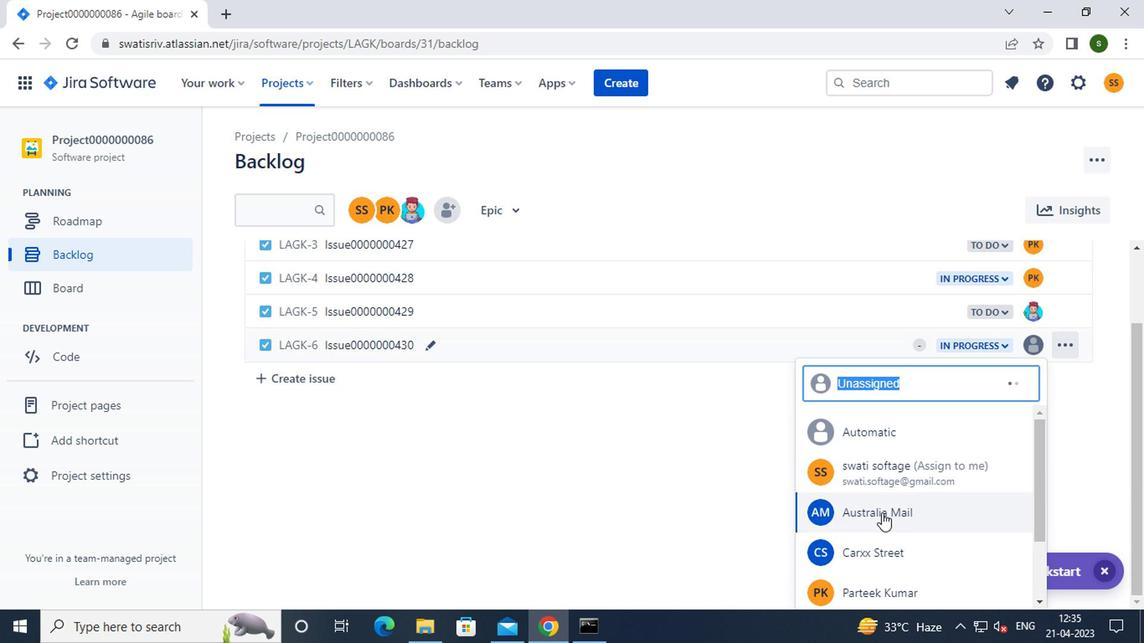 
Action: Mouse scrolled (878, 512) with delta (0, -1)
Screenshot: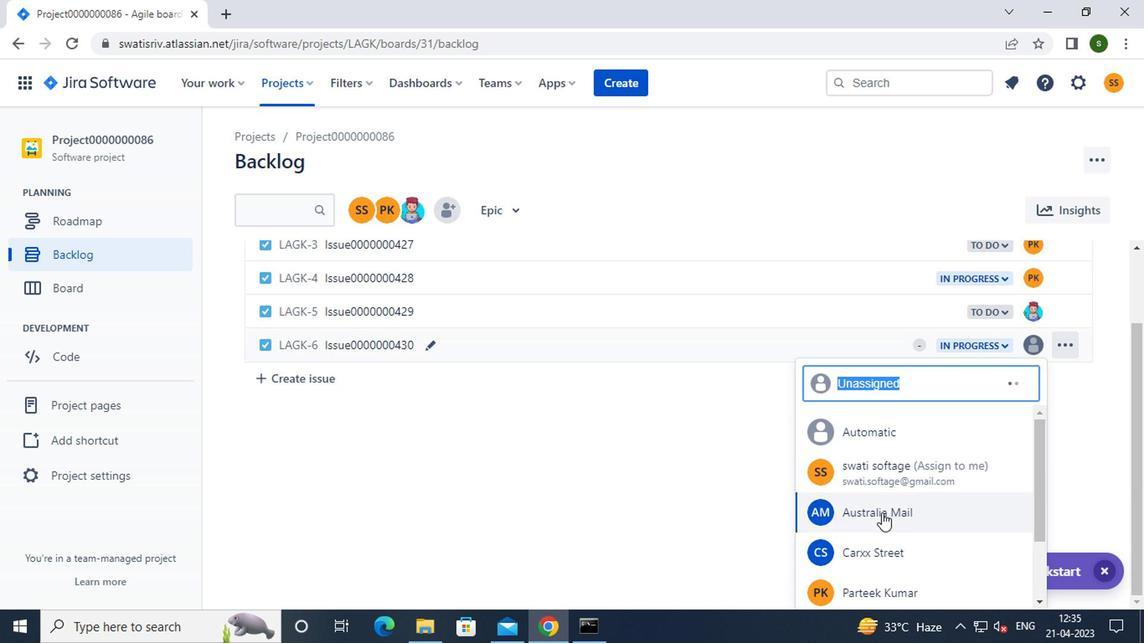 
Action: Mouse moved to (885, 583)
Screenshot: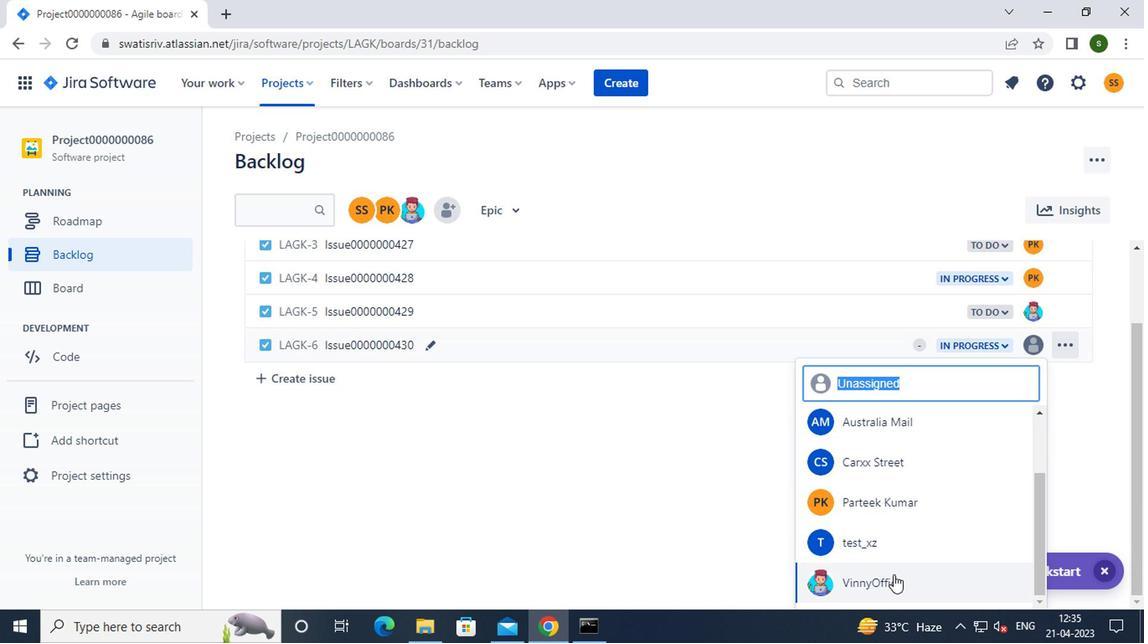 
Action: Mouse pressed left at (885, 583)
Screenshot: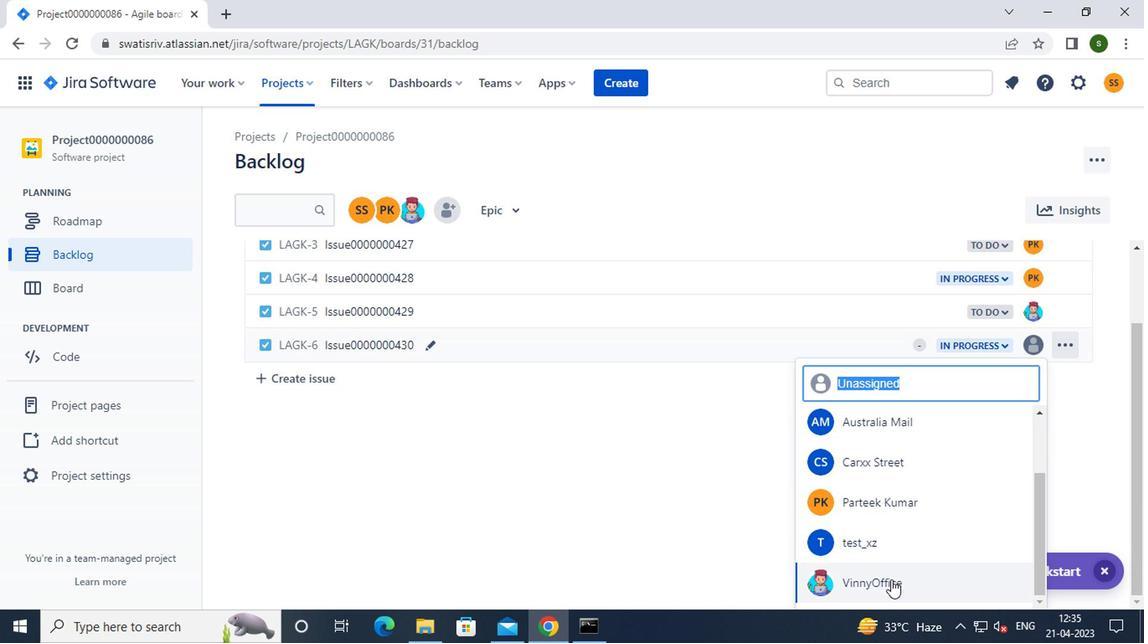 
Action: Mouse moved to (759, 501)
Screenshot: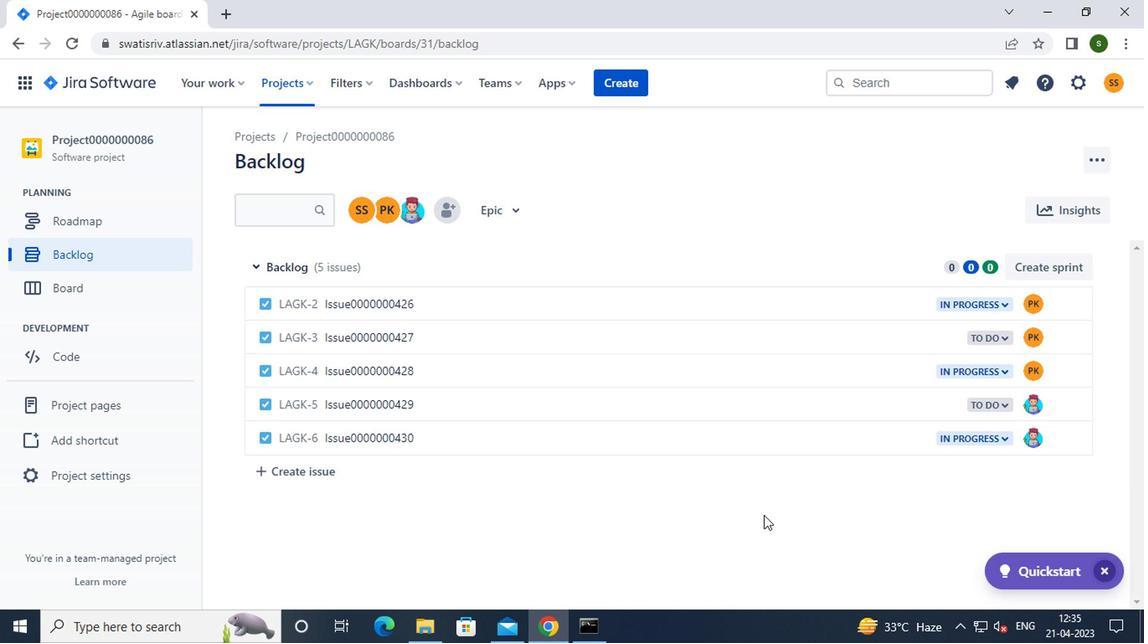 
